 Task: Look for space in Samara, Russia from 6th September, 2023 to 10th September, 2023 for 1 adult in price range Rs.10000 to Rs.15000. Place can be private room with 1  bedroom having 1 bed and 1 bathroom. Property type can be house, flat, guest house, hotel. Booking option can be shelf check-in. Required host language is English.
Action: Mouse moved to (455, 101)
Screenshot: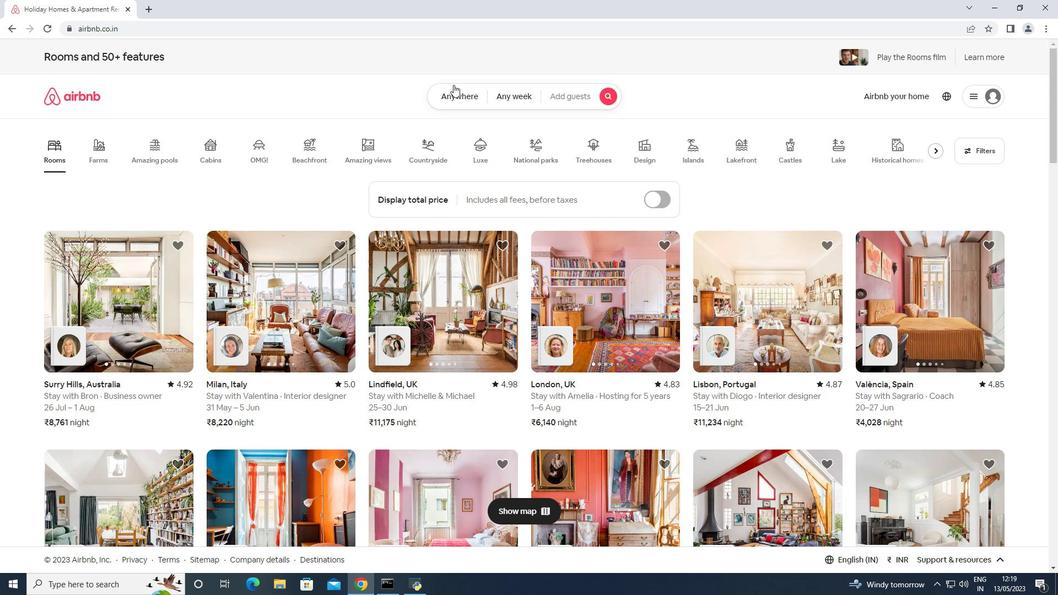 
Action: Mouse pressed left at (455, 101)
Screenshot: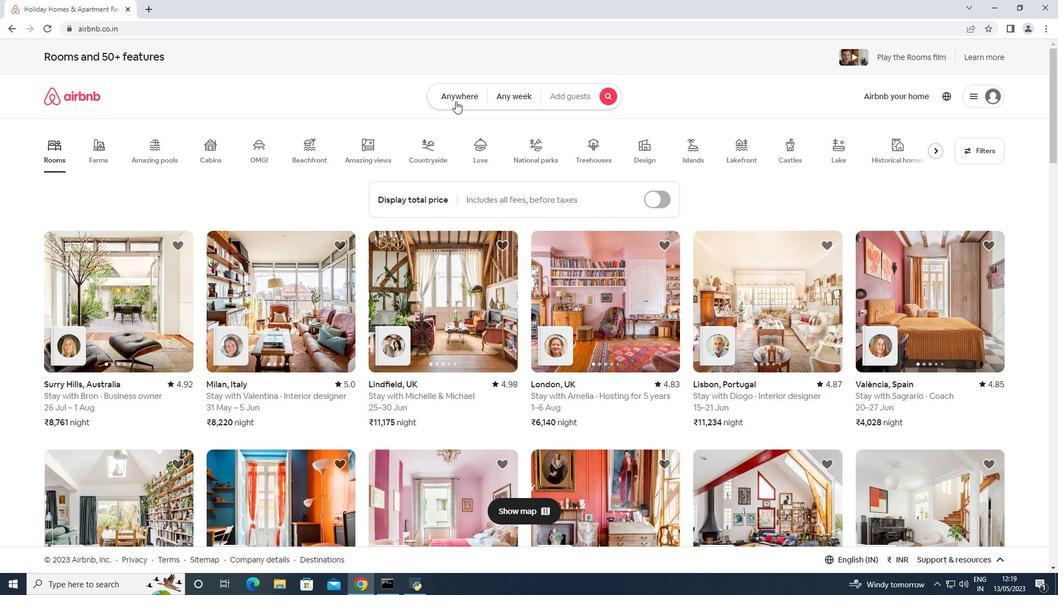 
Action: Mouse moved to (418, 144)
Screenshot: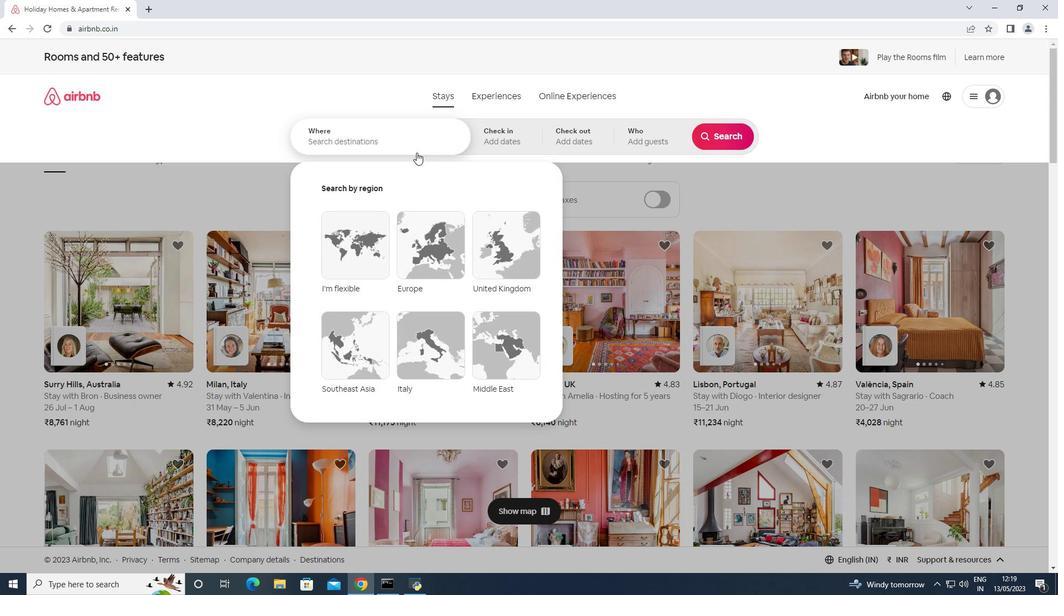 
Action: Mouse pressed left at (418, 144)
Screenshot: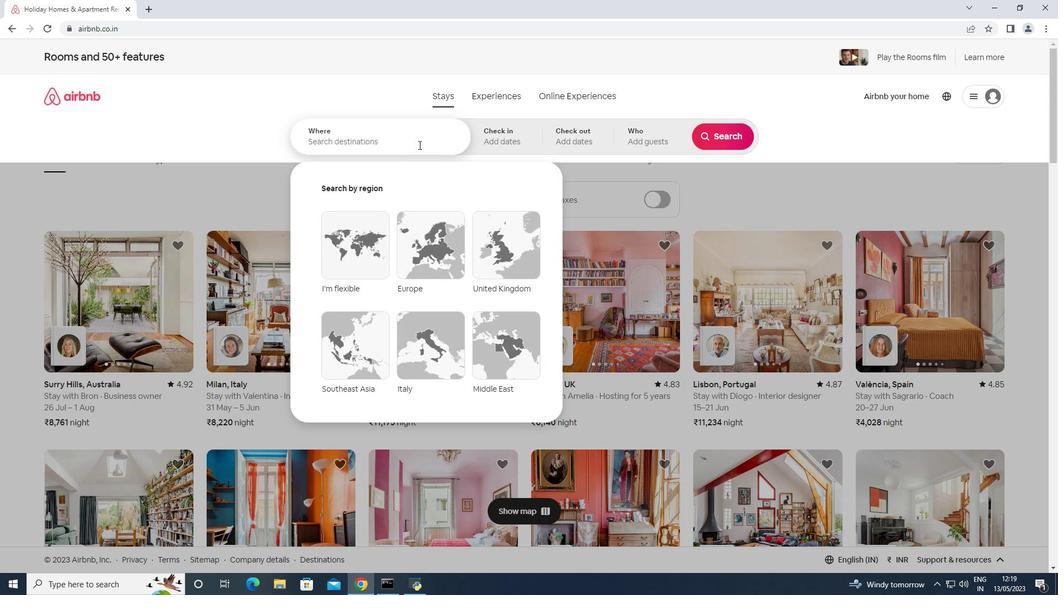 
Action: Key pressed <Key.shift>Samara<Key.shift><Key.space><Key.backspace>,<Key.space><Key.shift>Russia<Key.enter>
Screenshot: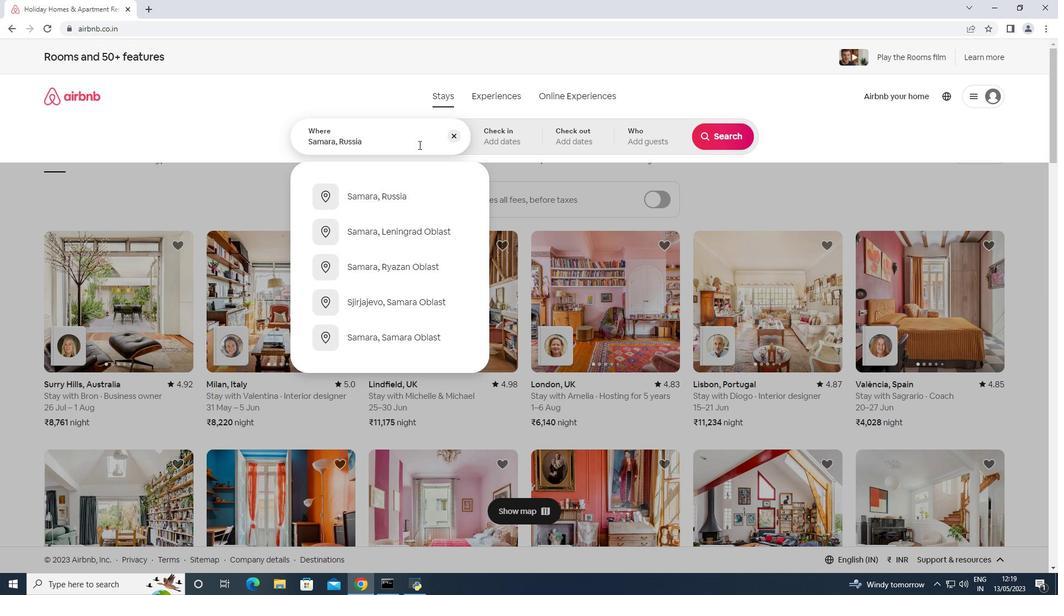 
Action: Mouse moved to (723, 231)
Screenshot: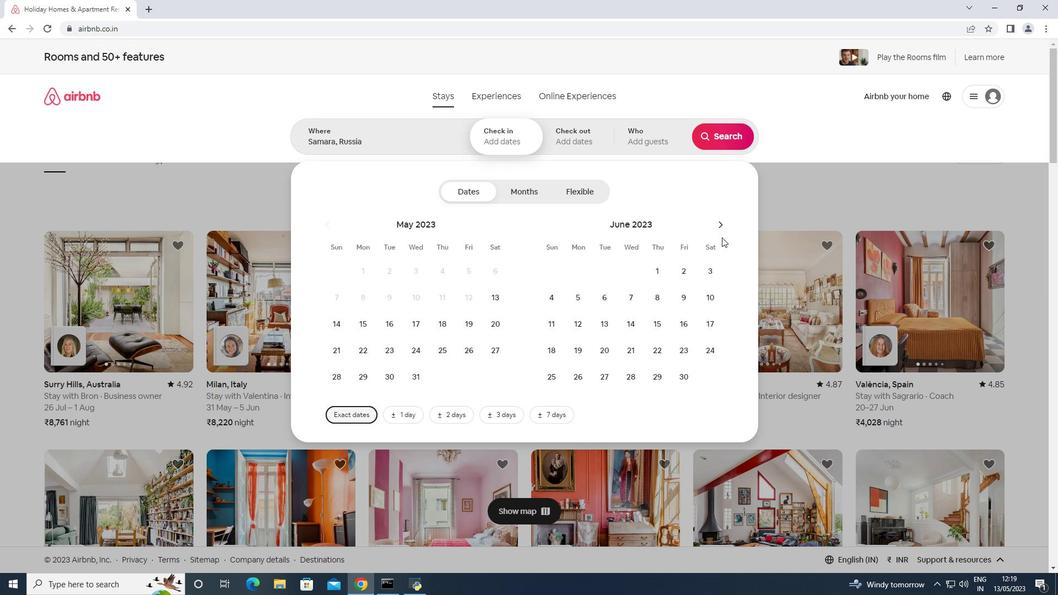 
Action: Mouse pressed left at (723, 231)
Screenshot: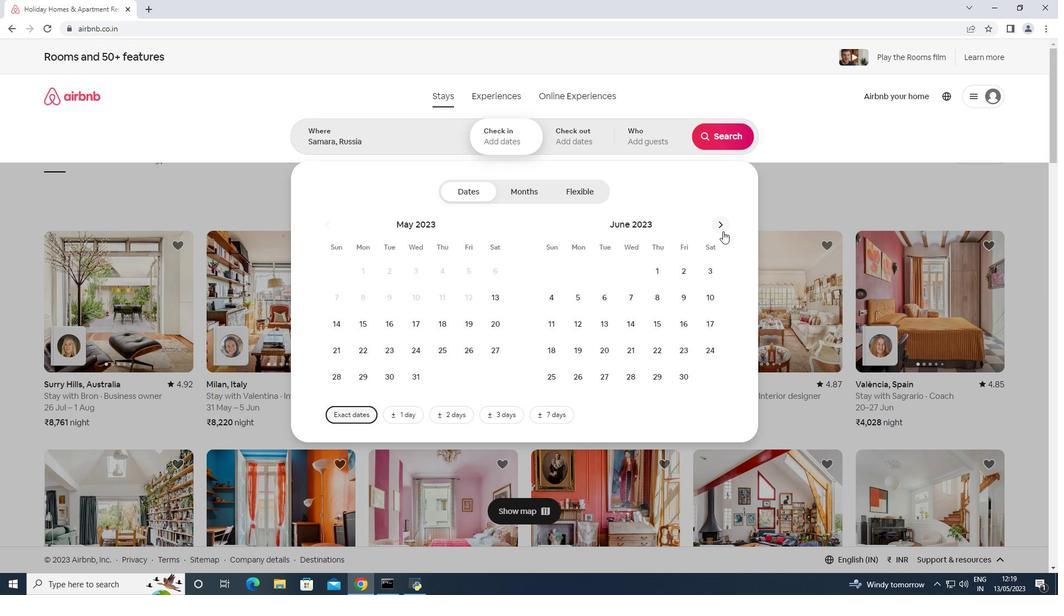 
Action: Mouse pressed left at (723, 231)
Screenshot: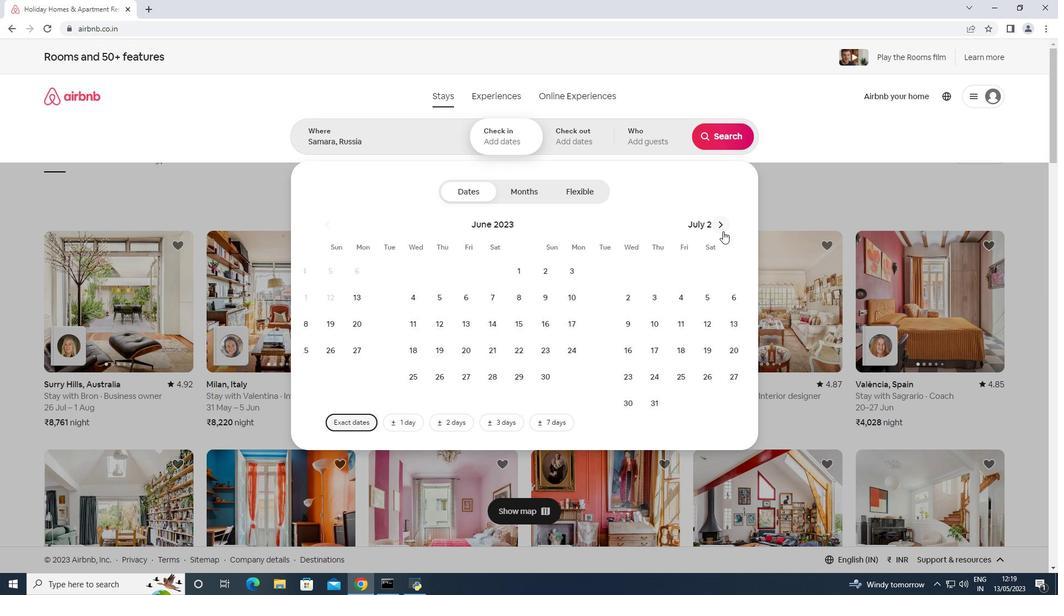 
Action: Mouse pressed left at (723, 231)
Screenshot: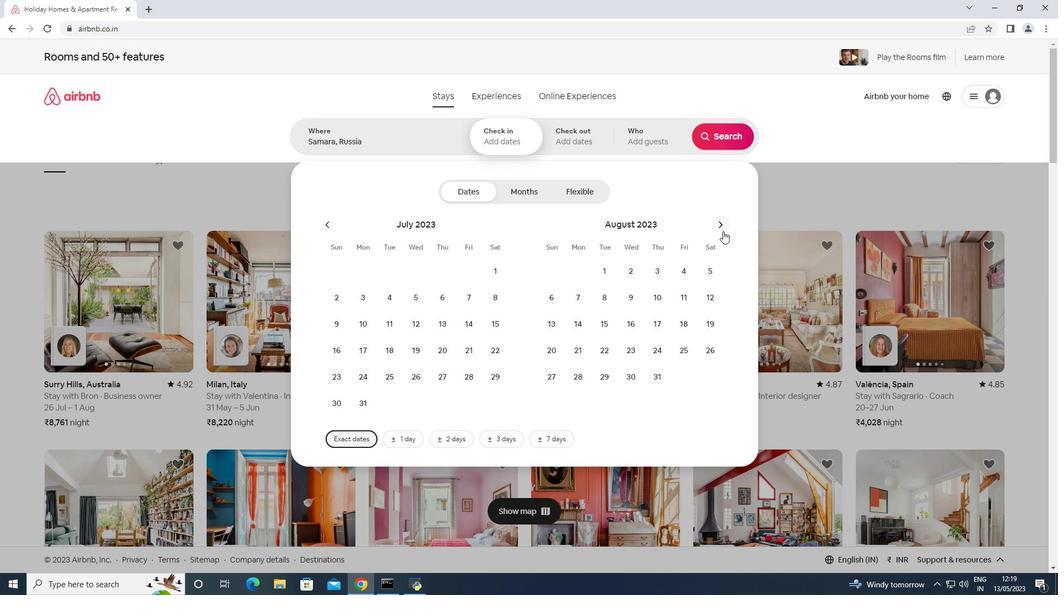 
Action: Mouse moved to (630, 299)
Screenshot: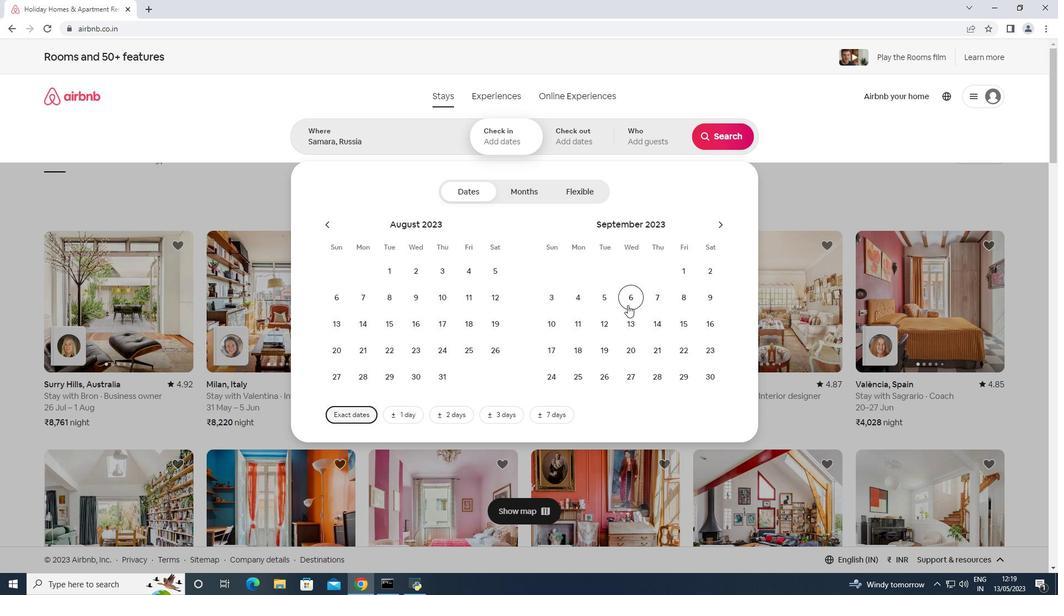 
Action: Mouse pressed left at (630, 299)
Screenshot: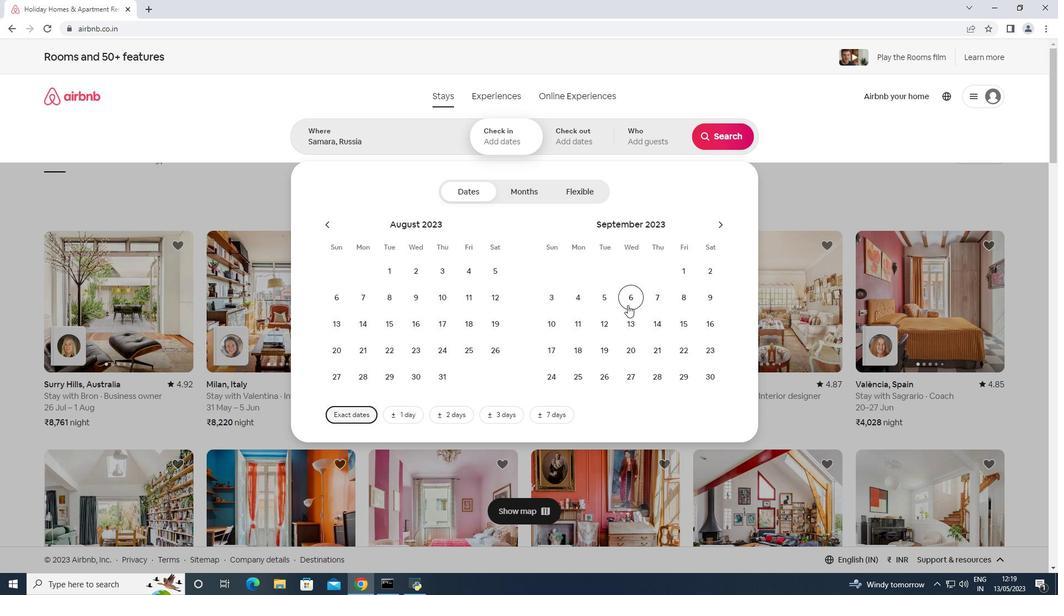 
Action: Mouse moved to (542, 323)
Screenshot: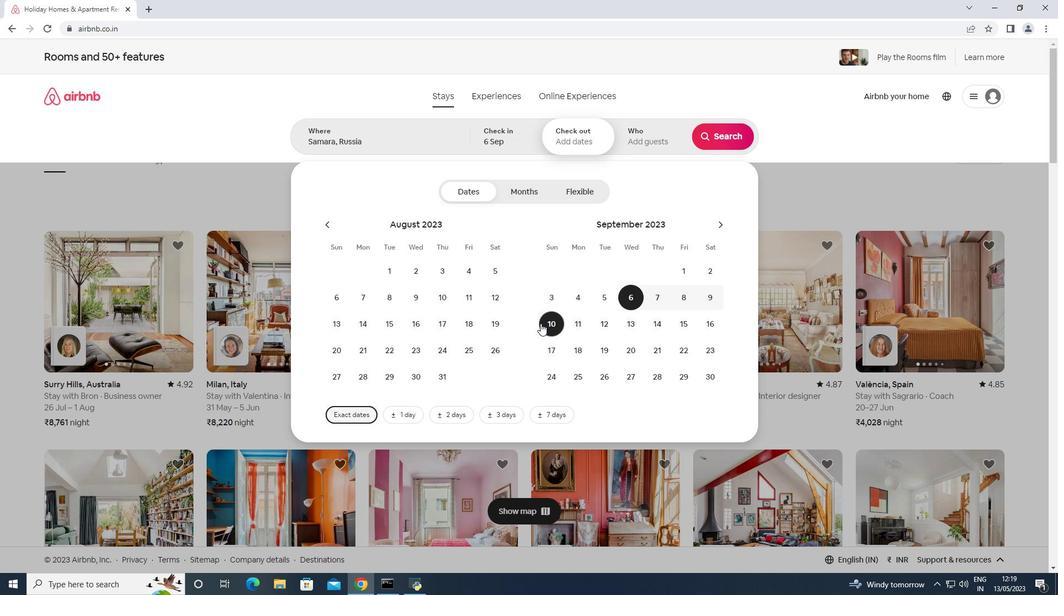 
Action: Mouse pressed left at (542, 323)
Screenshot: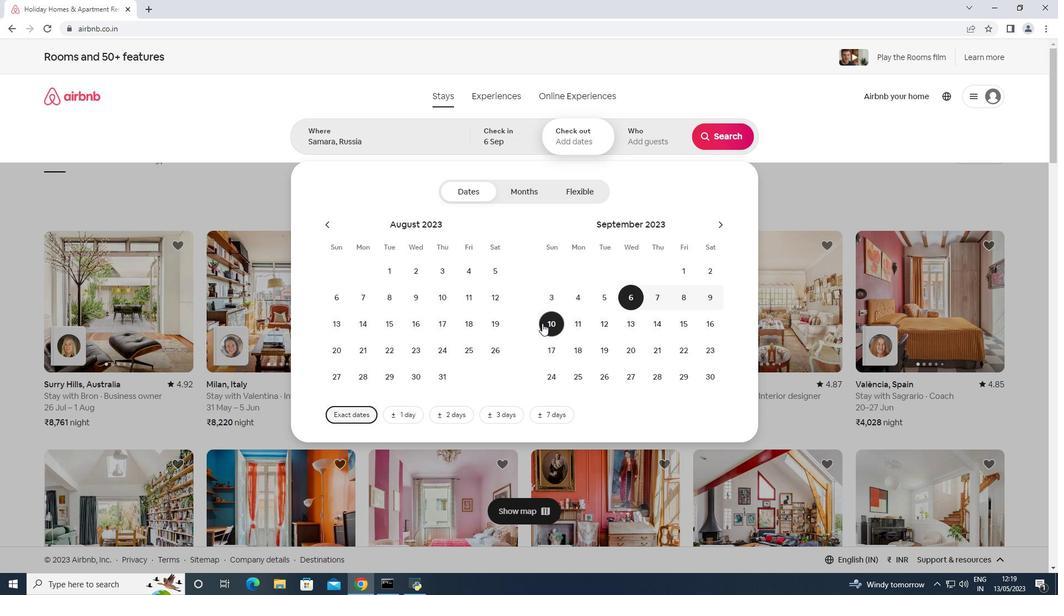 
Action: Mouse moved to (641, 133)
Screenshot: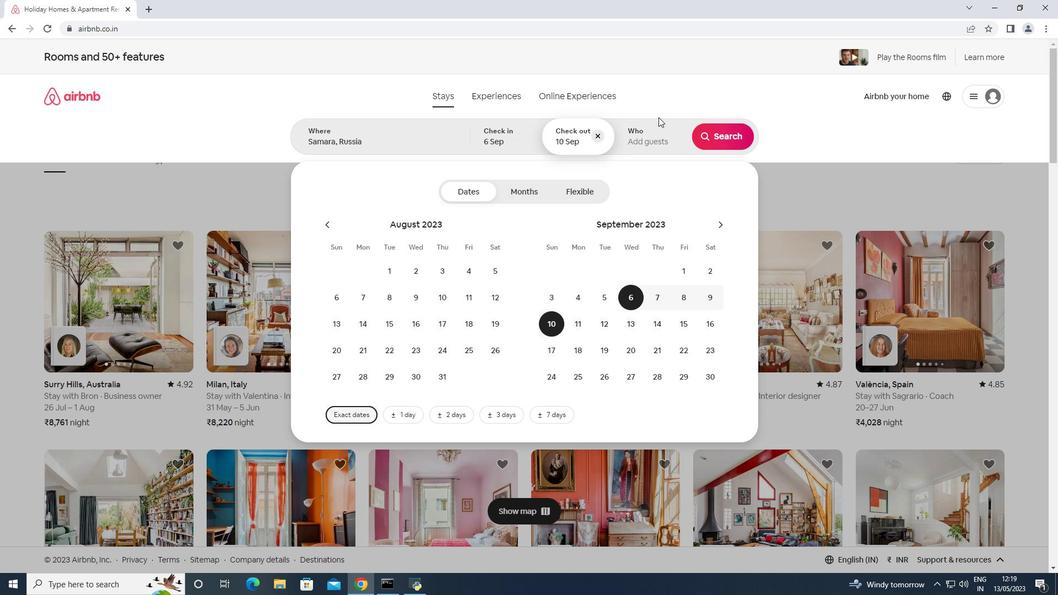 
Action: Mouse pressed left at (641, 133)
Screenshot: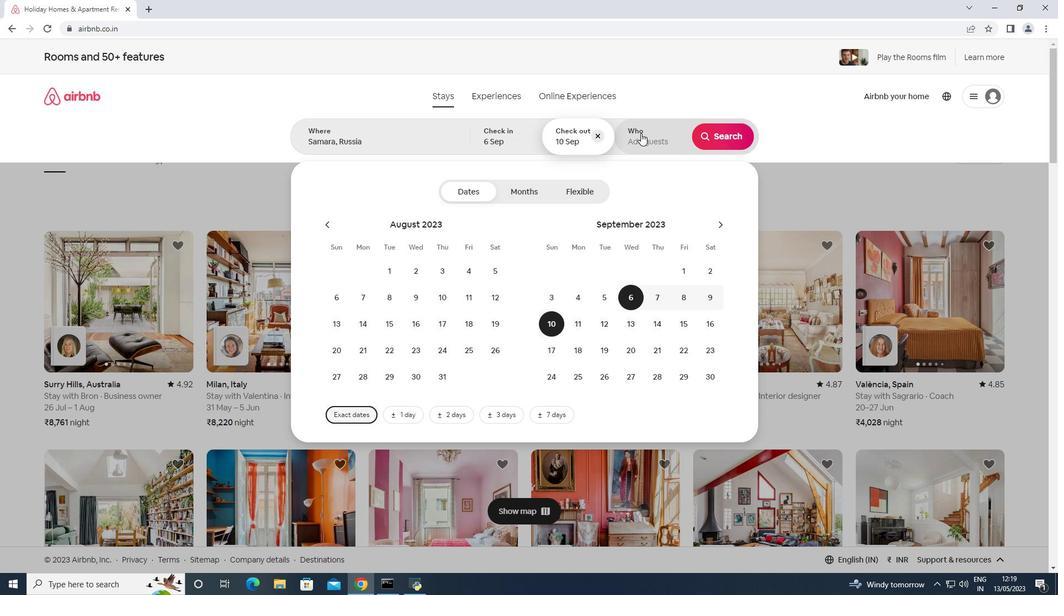 
Action: Mouse moved to (723, 192)
Screenshot: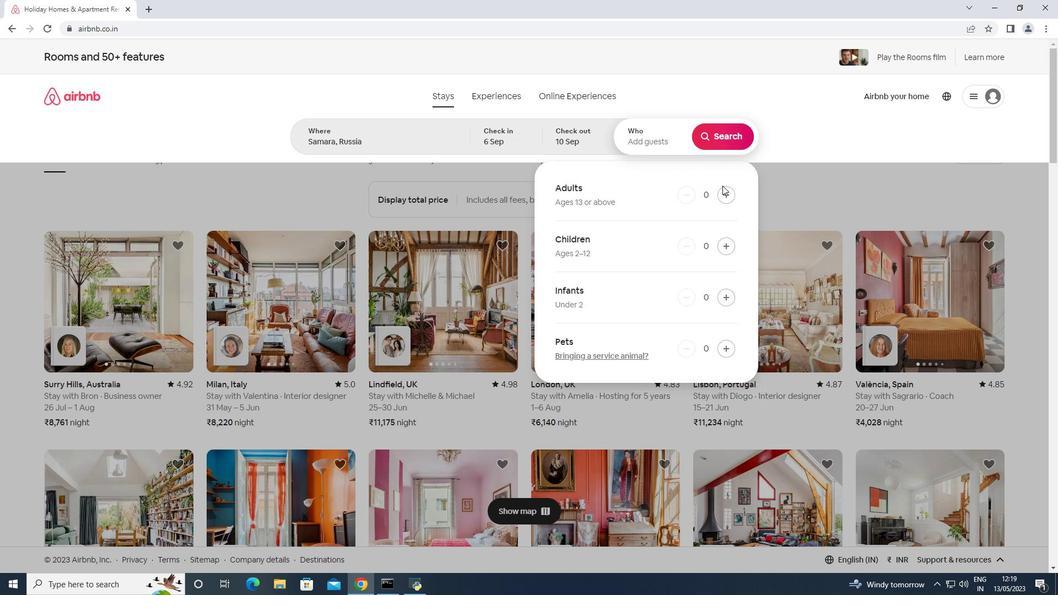 
Action: Mouse pressed left at (723, 192)
Screenshot: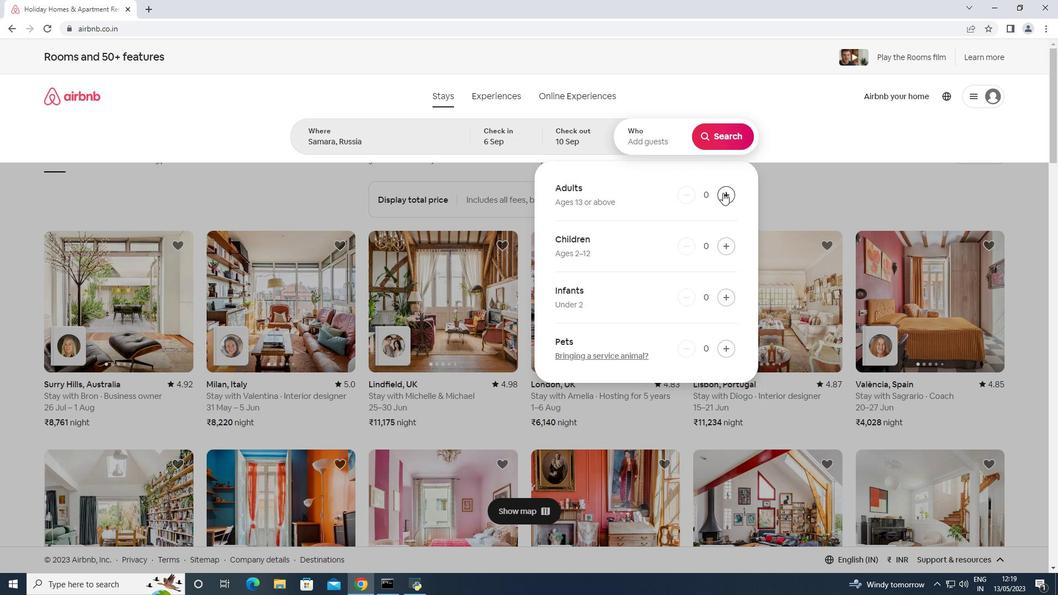 
Action: Mouse moved to (721, 142)
Screenshot: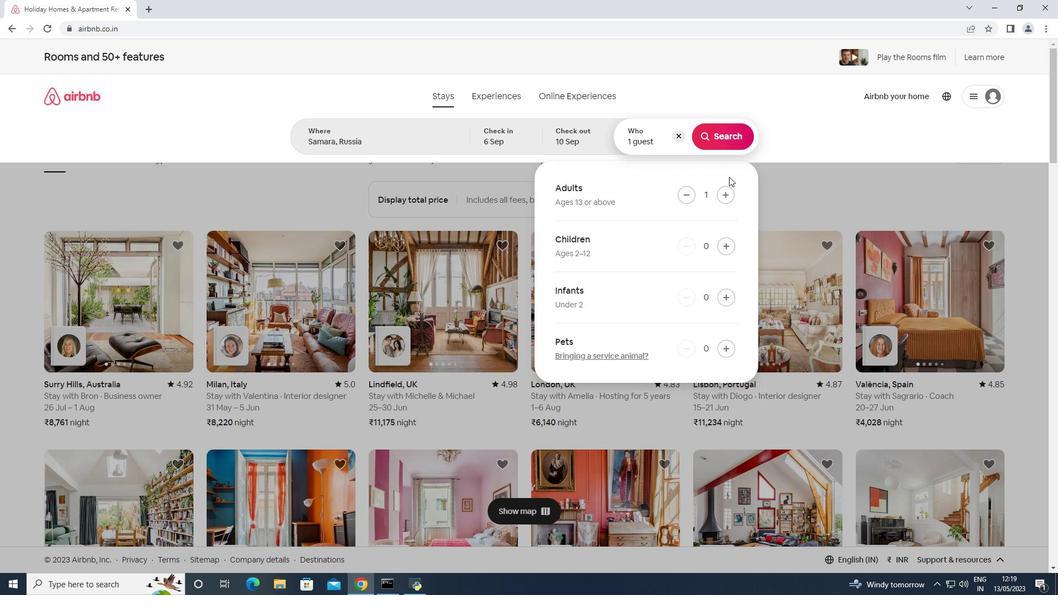 
Action: Mouse pressed left at (721, 142)
Screenshot: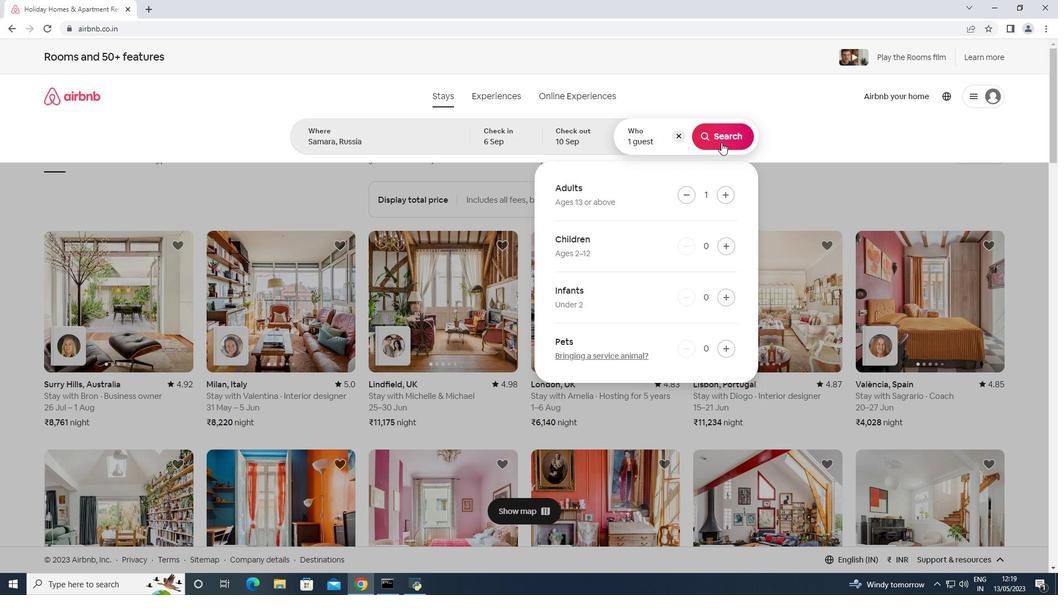 
Action: Mouse moved to (1018, 104)
Screenshot: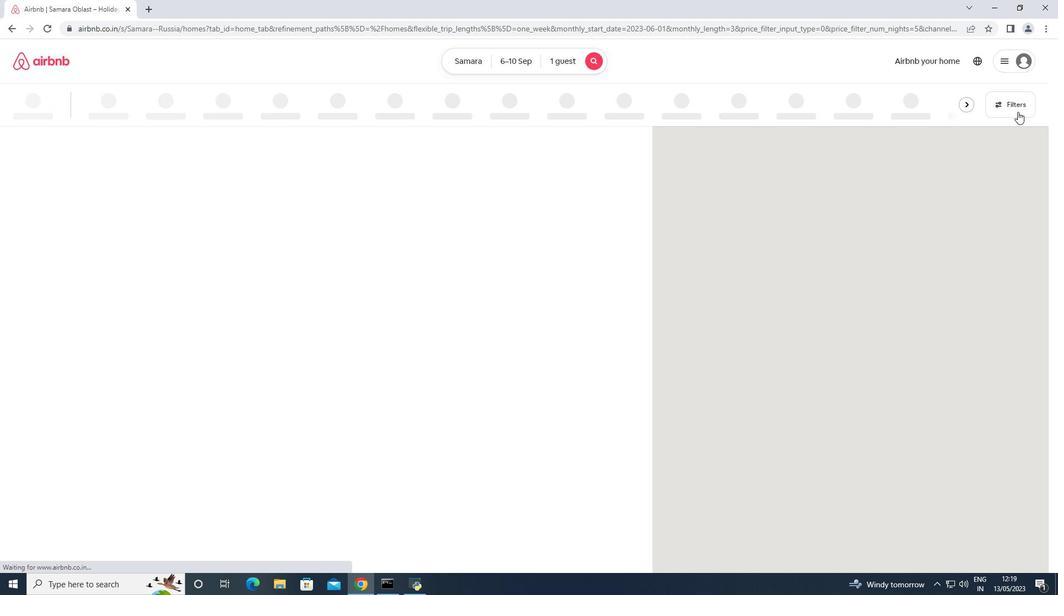 
Action: Mouse pressed left at (1018, 104)
Screenshot: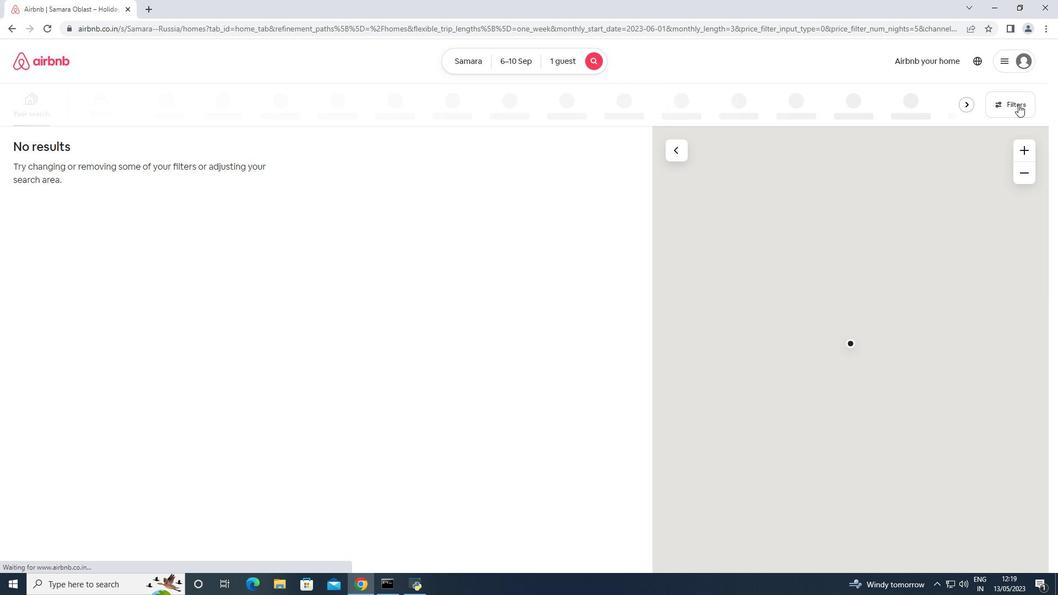 
Action: Mouse moved to (465, 379)
Screenshot: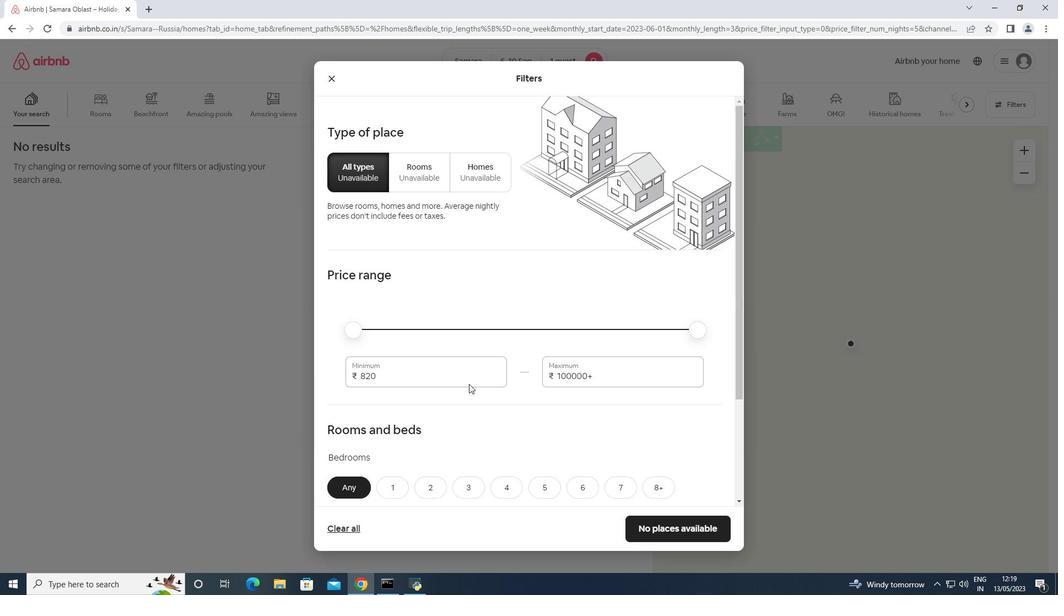 
Action: Mouse pressed left at (465, 379)
Screenshot: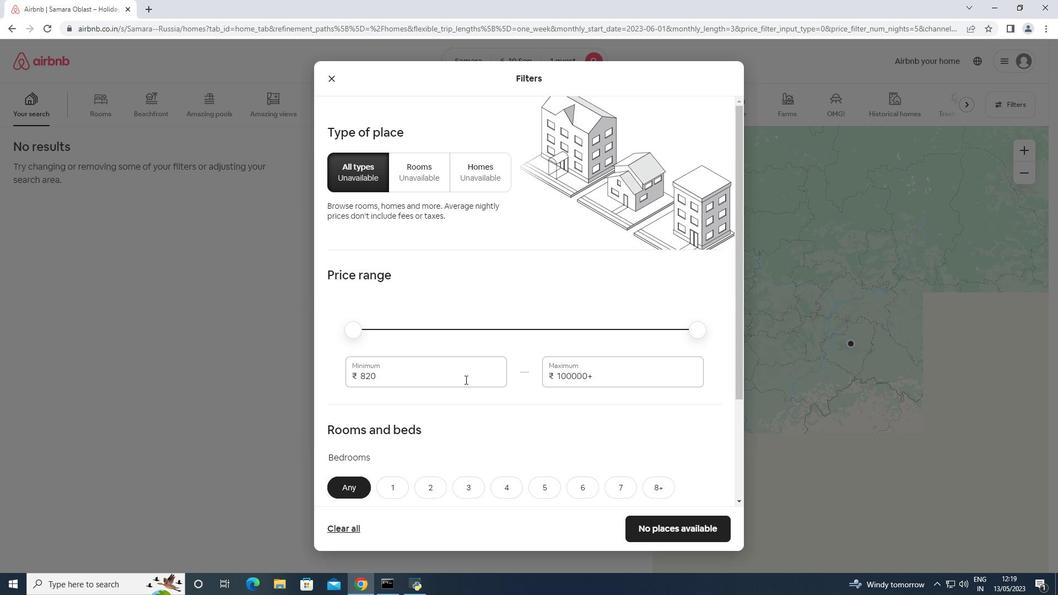 
Action: Mouse pressed left at (465, 379)
Screenshot: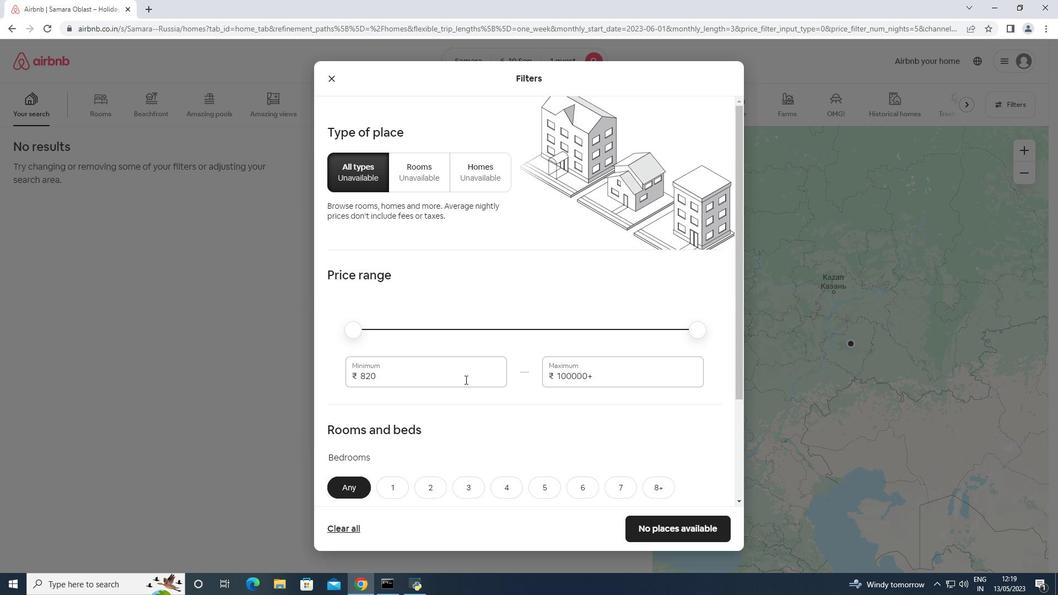 
Action: Key pressed 10000<Key.tab>15000
Screenshot: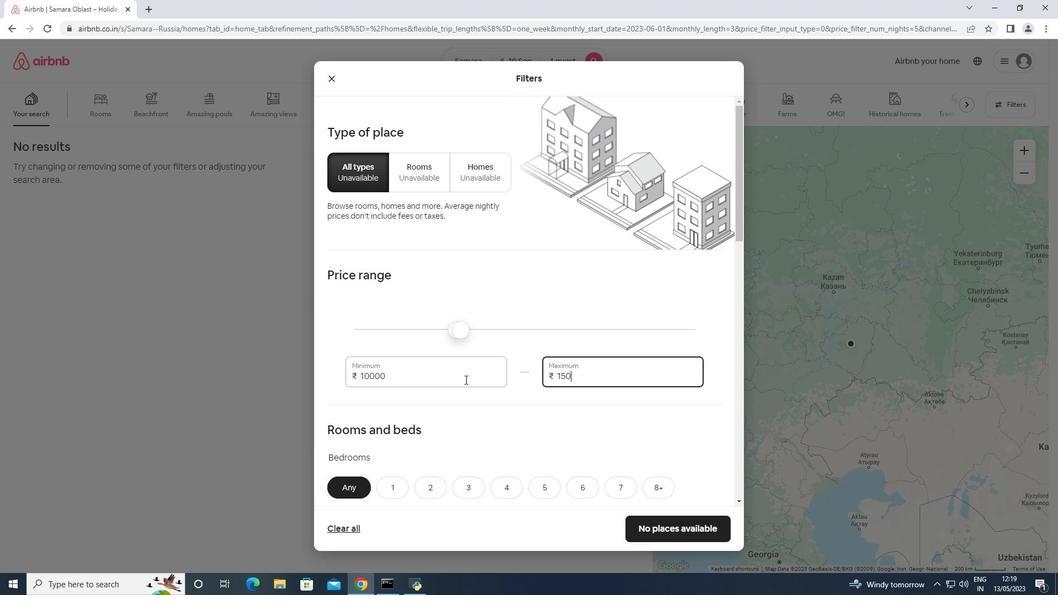 
Action: Mouse moved to (464, 379)
Screenshot: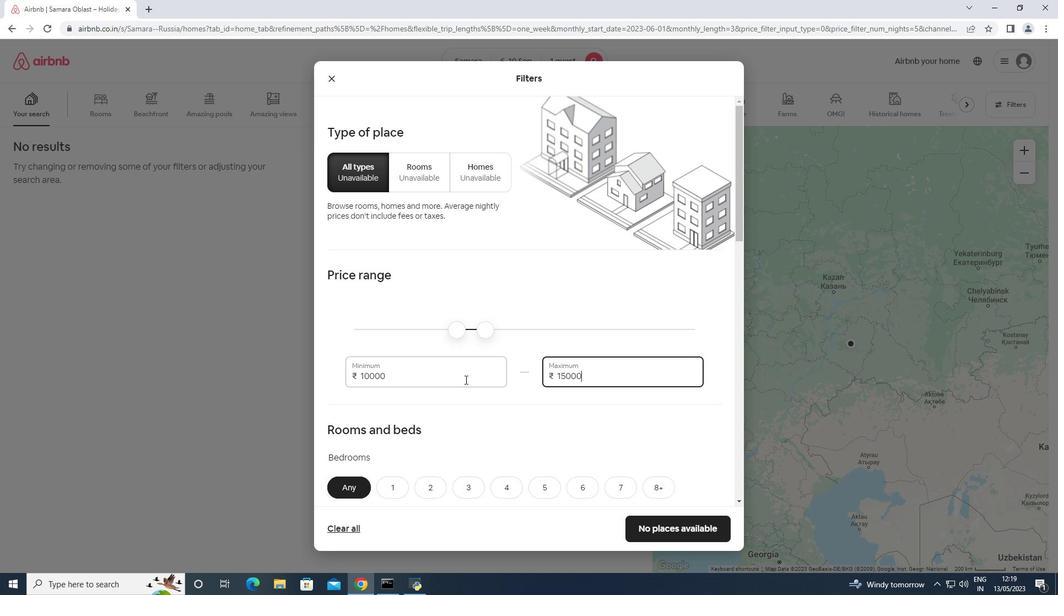 
Action: Mouse scrolled (464, 378) with delta (0, 0)
Screenshot: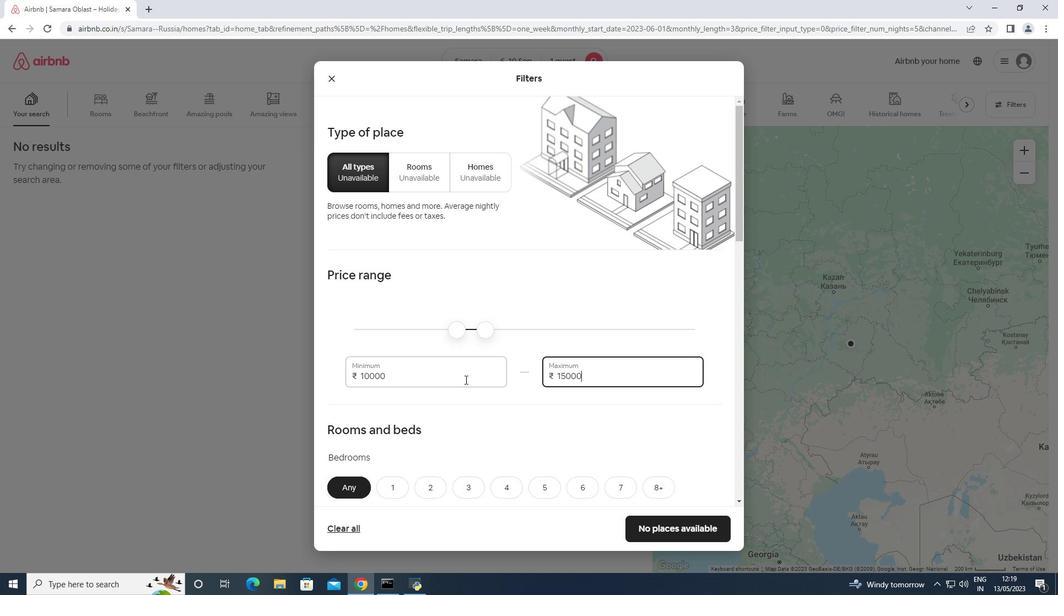 
Action: Mouse moved to (464, 379)
Screenshot: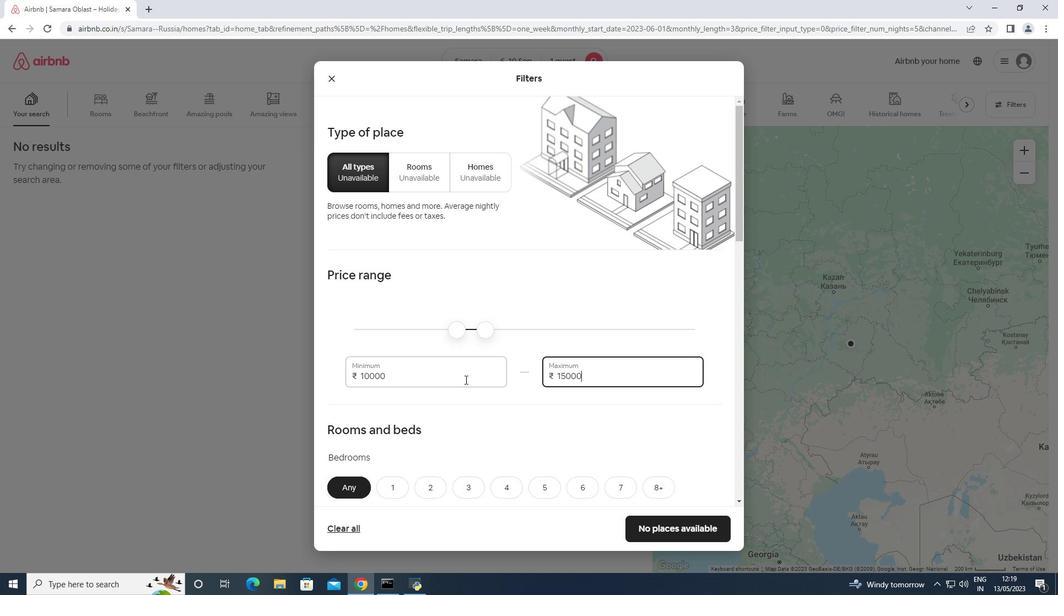 
Action: Mouse scrolled (464, 378) with delta (0, 0)
Screenshot: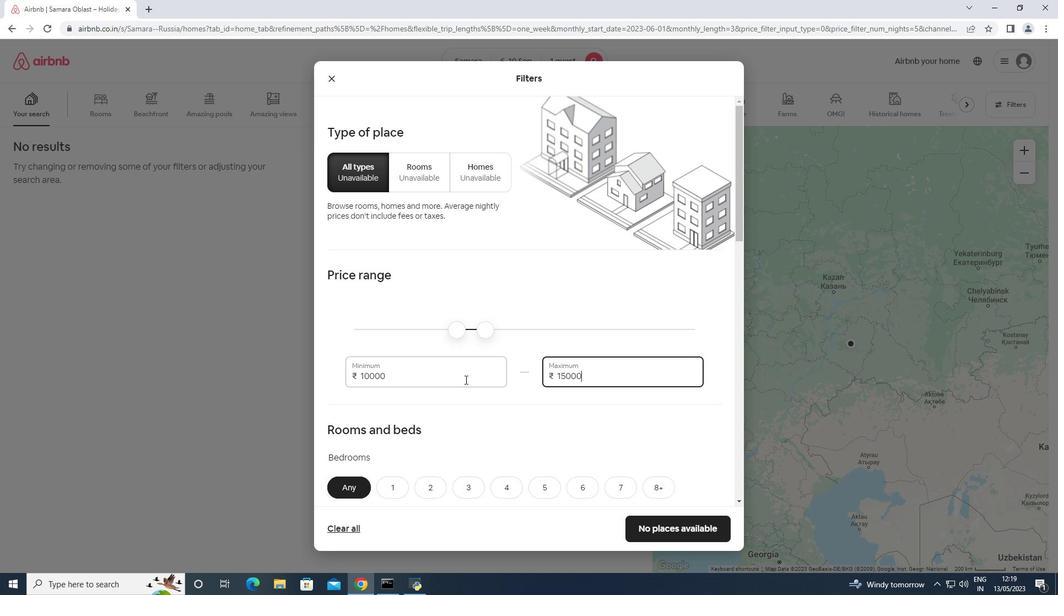 
Action: Mouse moved to (464, 379)
Screenshot: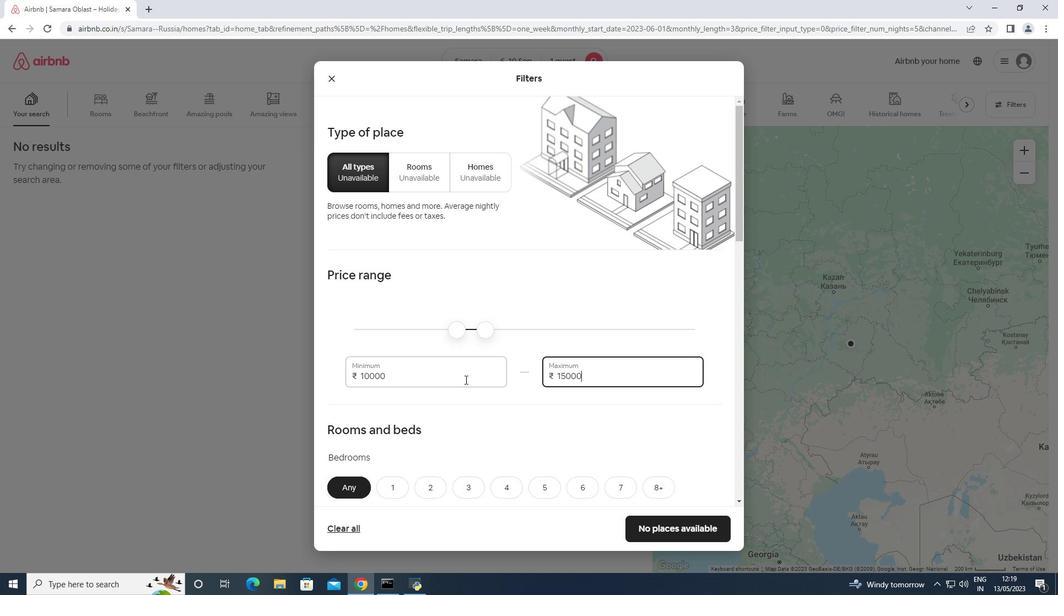 
Action: Mouse scrolled (464, 379) with delta (0, 0)
Screenshot: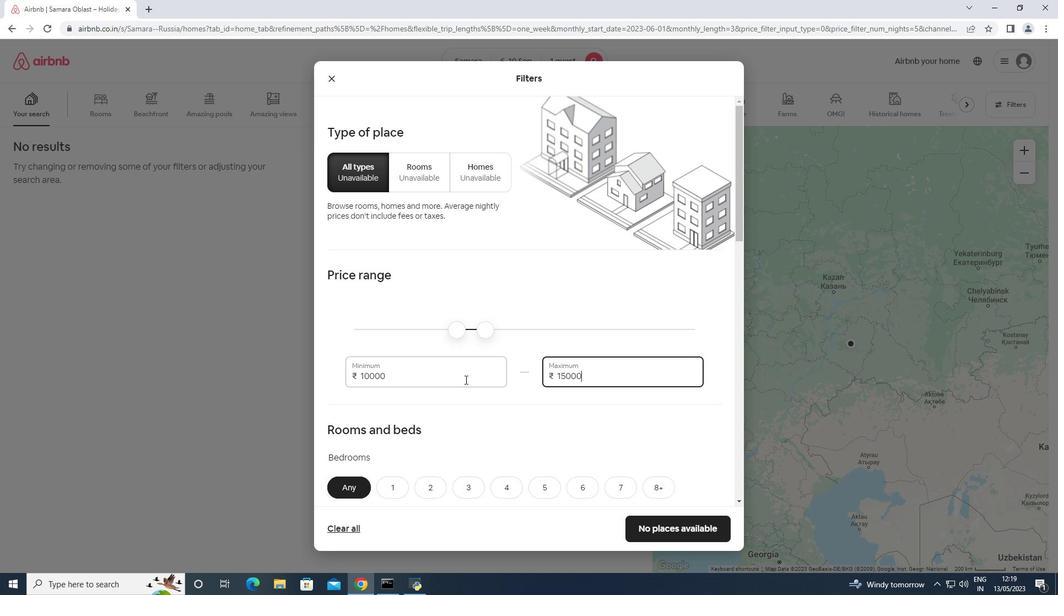 
Action: Mouse scrolled (464, 379) with delta (0, 0)
Screenshot: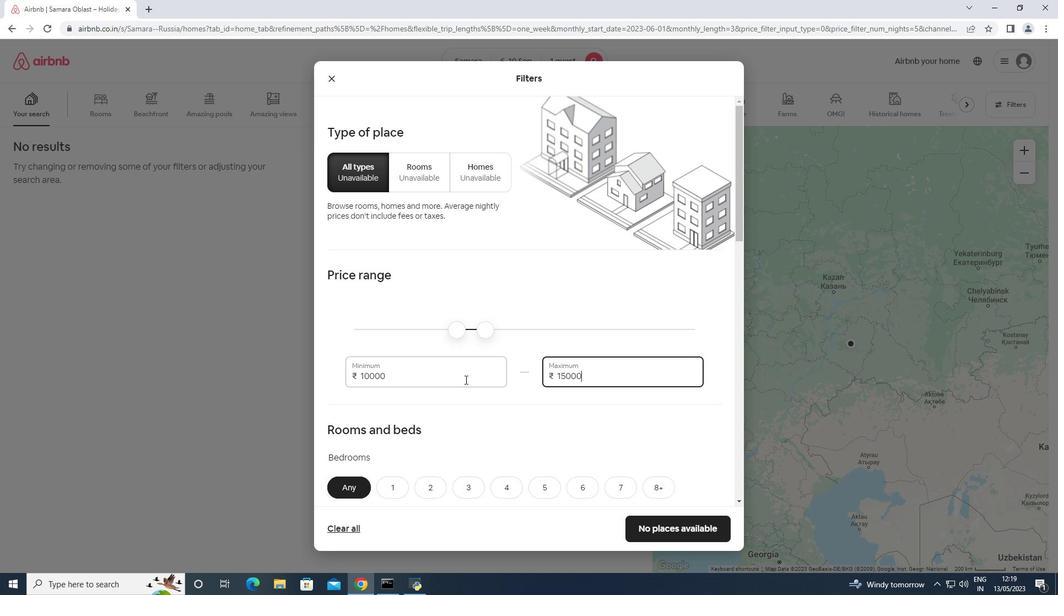 
Action: Mouse scrolled (464, 379) with delta (0, 0)
Screenshot: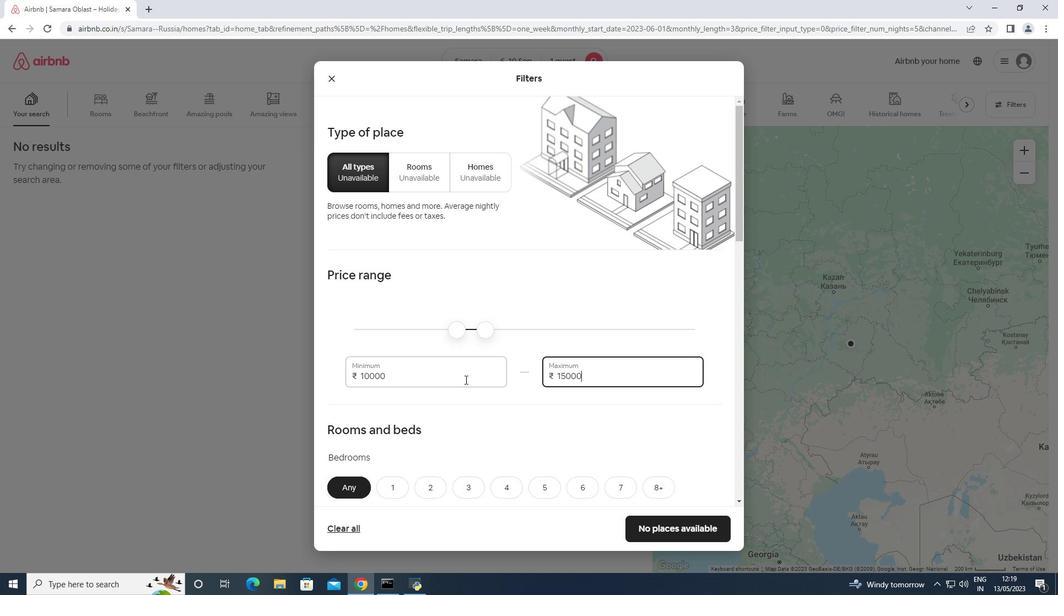 
Action: Mouse scrolled (464, 379) with delta (0, 0)
Screenshot: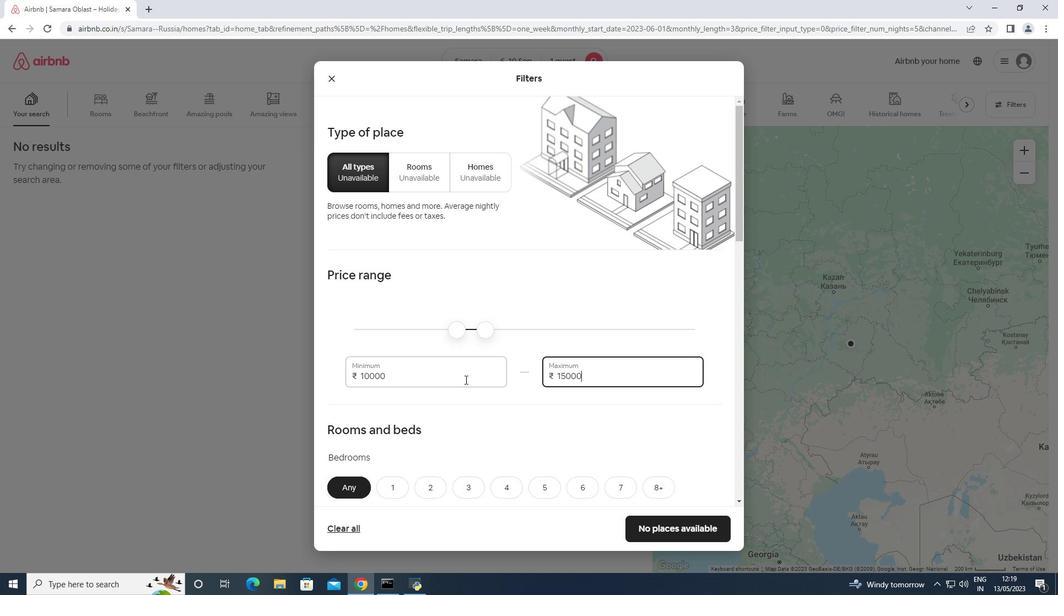 
Action: Mouse moved to (392, 162)
Screenshot: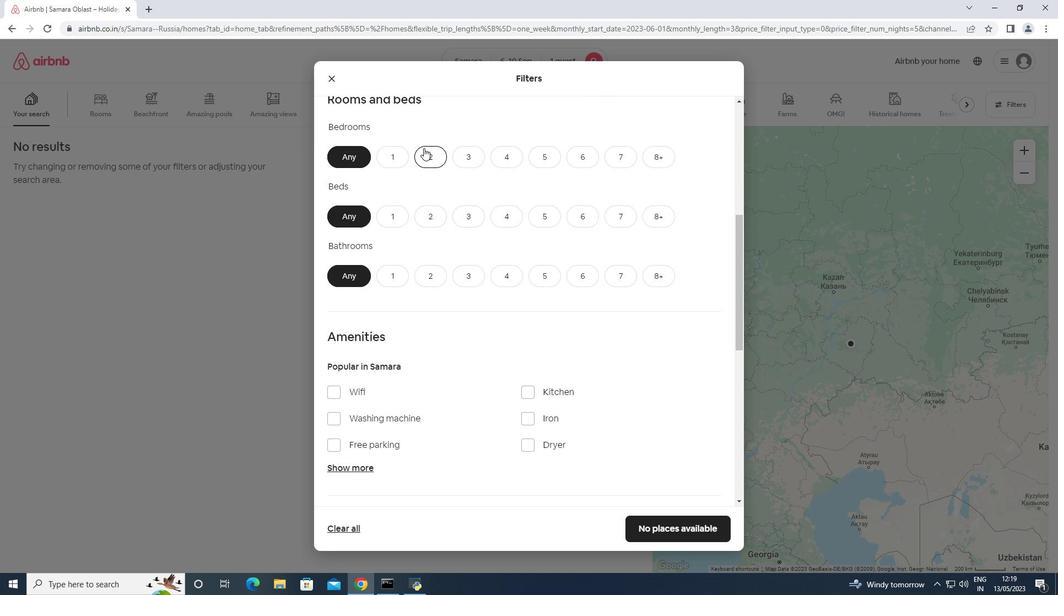 
Action: Mouse pressed left at (392, 162)
Screenshot: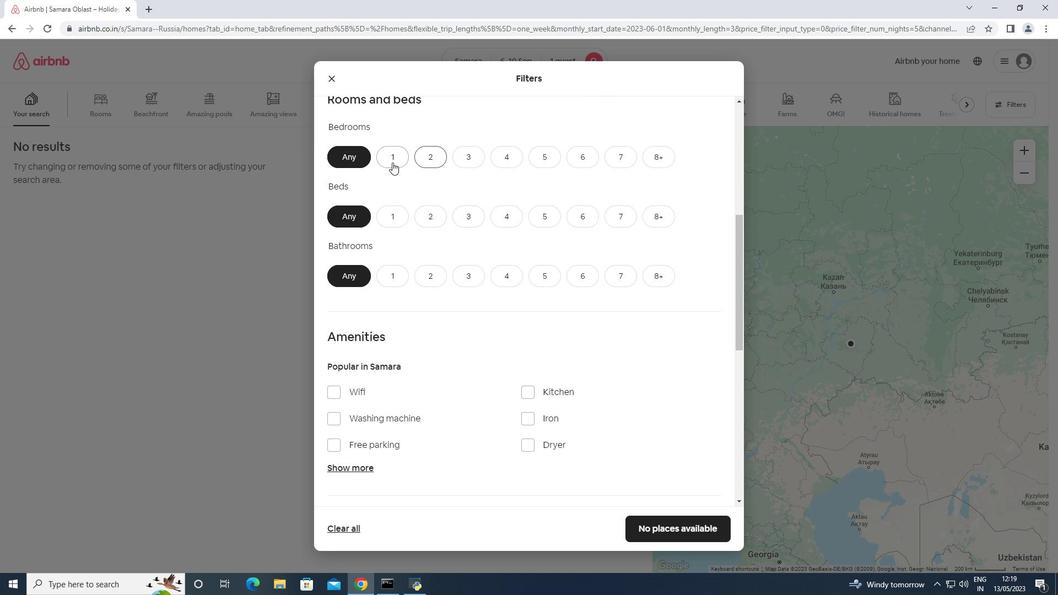 
Action: Mouse moved to (396, 212)
Screenshot: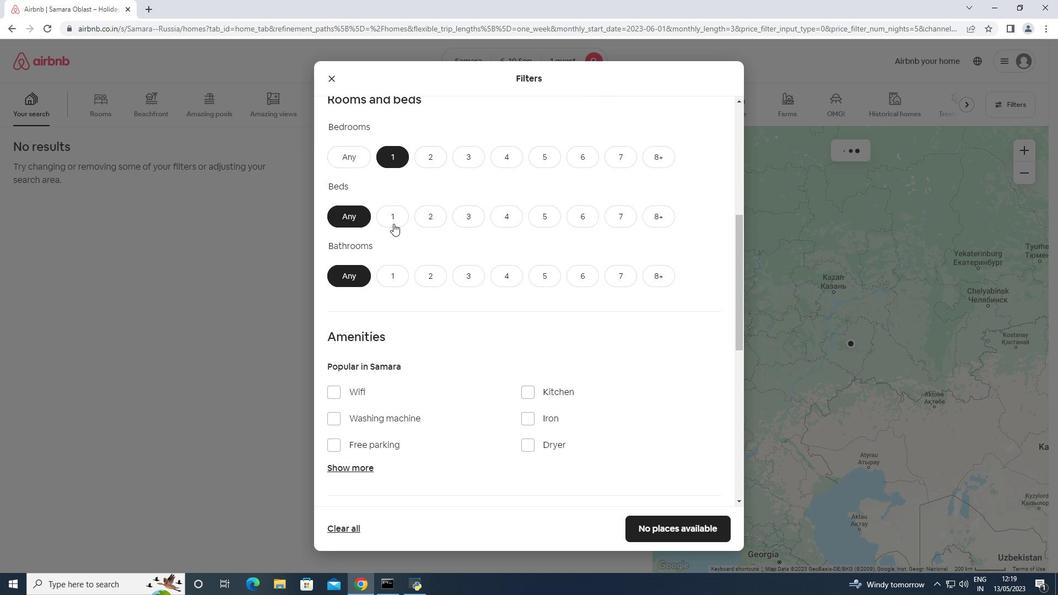 
Action: Mouse pressed left at (396, 212)
Screenshot: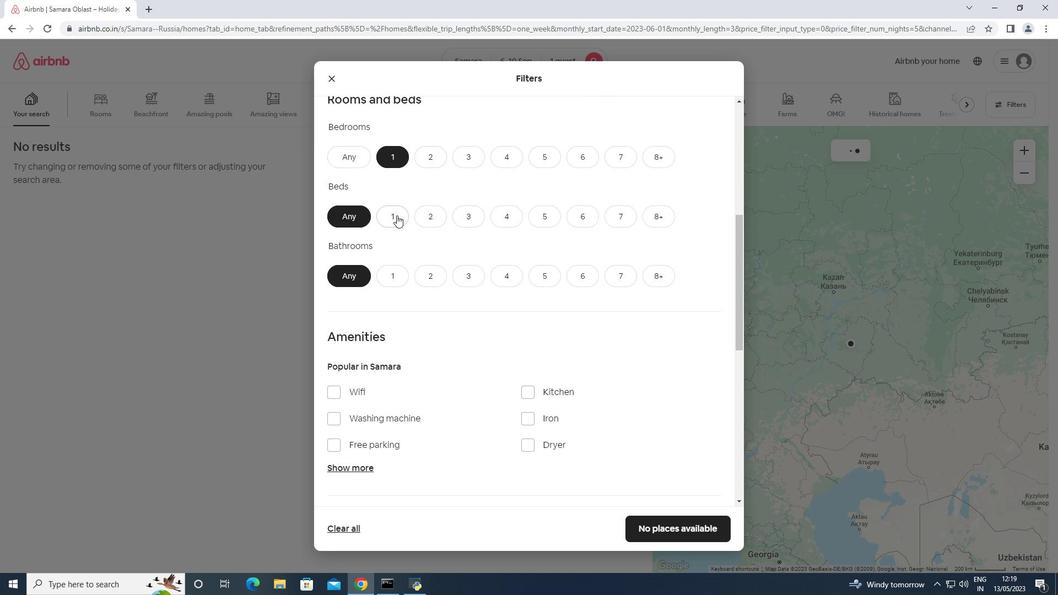 
Action: Mouse moved to (395, 277)
Screenshot: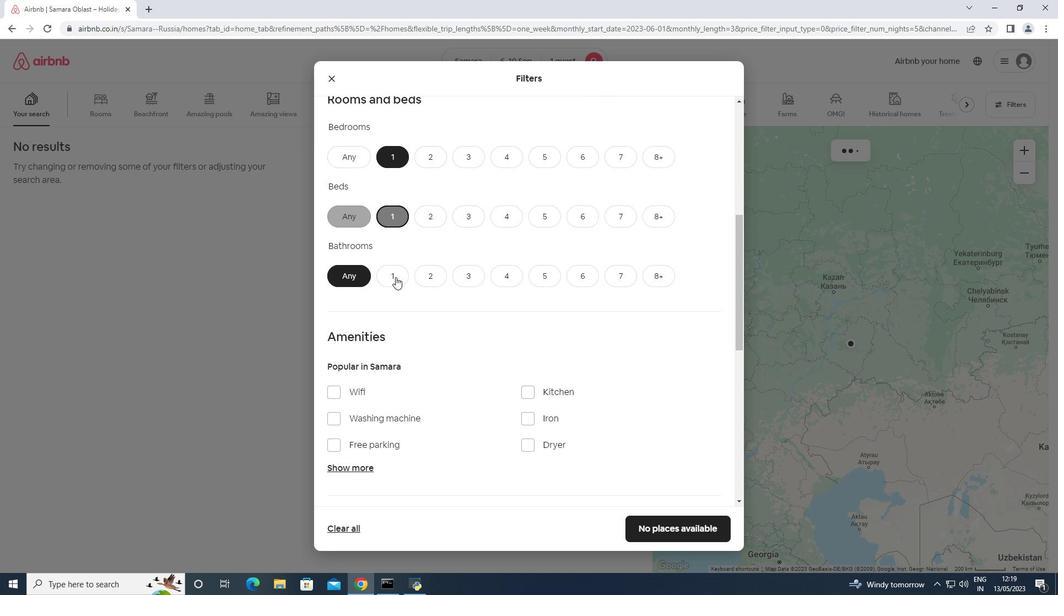 
Action: Mouse pressed left at (395, 277)
Screenshot: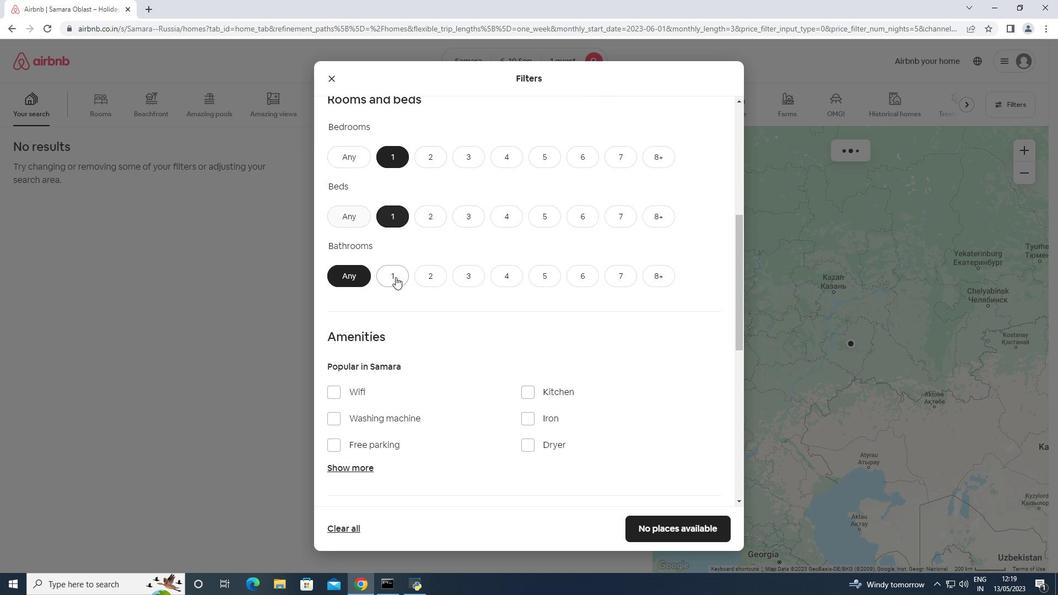 
Action: Mouse moved to (396, 277)
Screenshot: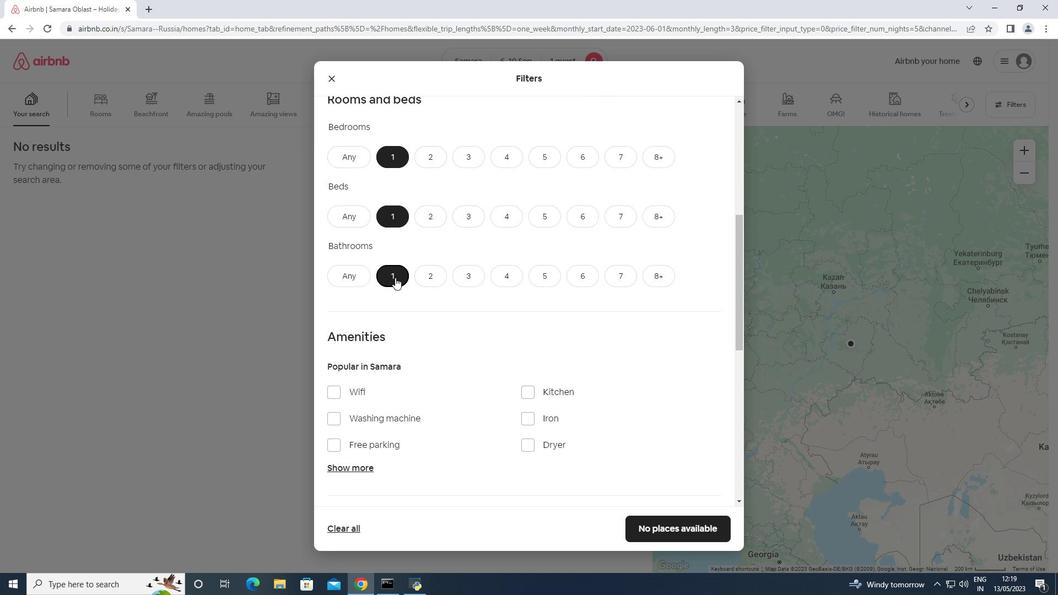 
Action: Mouse scrolled (396, 276) with delta (0, 0)
Screenshot: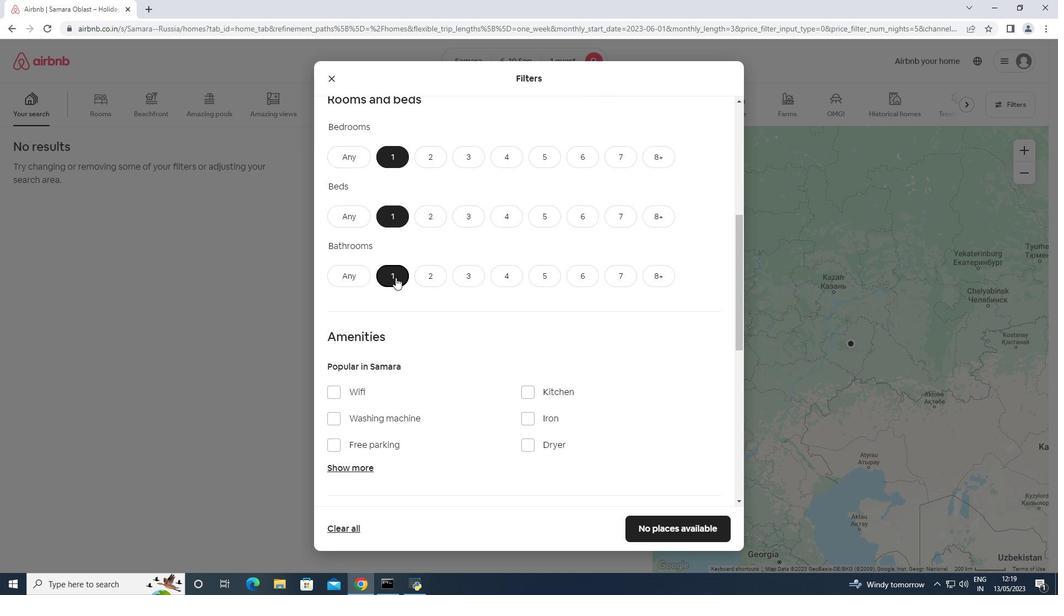 
Action: Mouse scrolled (396, 276) with delta (0, 0)
Screenshot: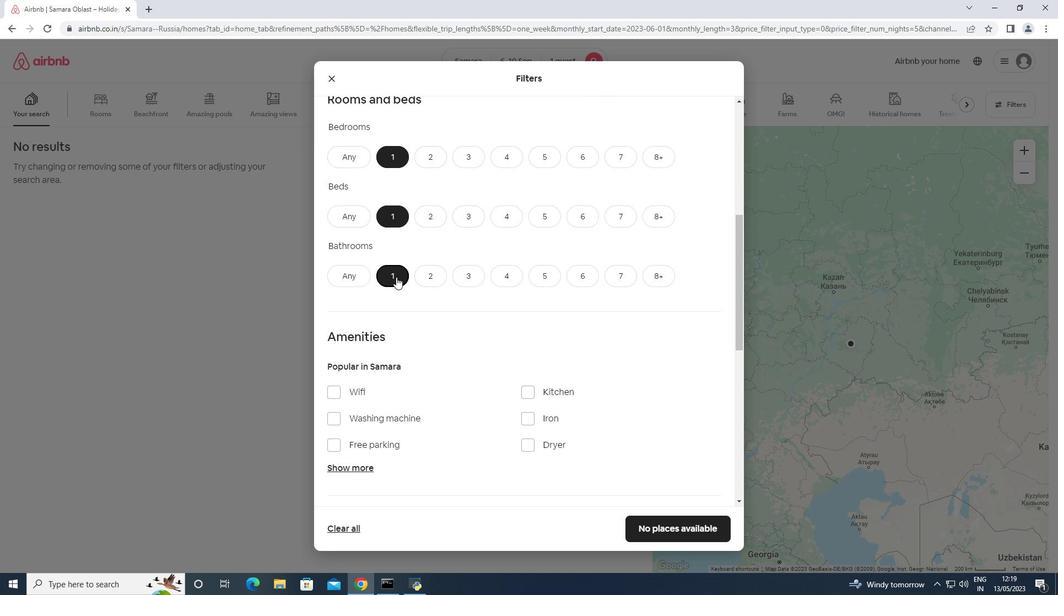 
Action: Mouse scrolled (396, 276) with delta (0, 0)
Screenshot: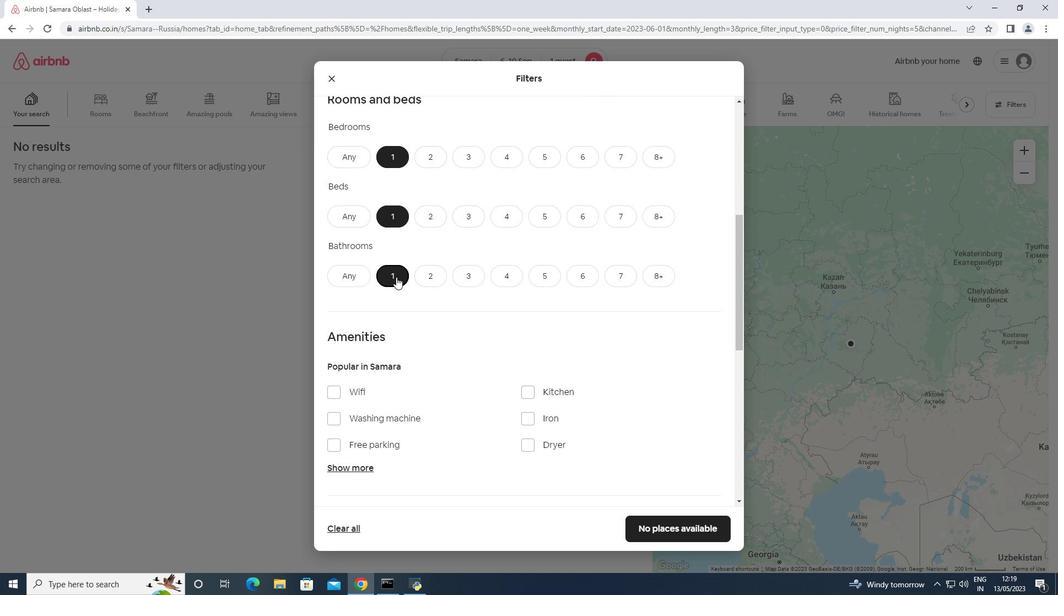 
Action: Mouse scrolled (396, 276) with delta (0, 0)
Screenshot: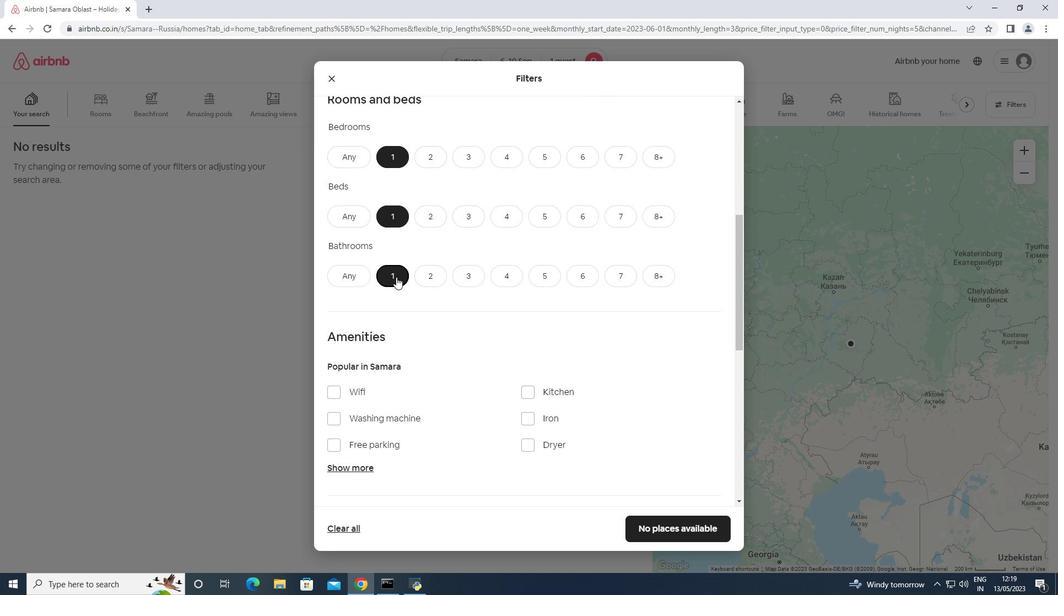 
Action: Mouse moved to (401, 259)
Screenshot: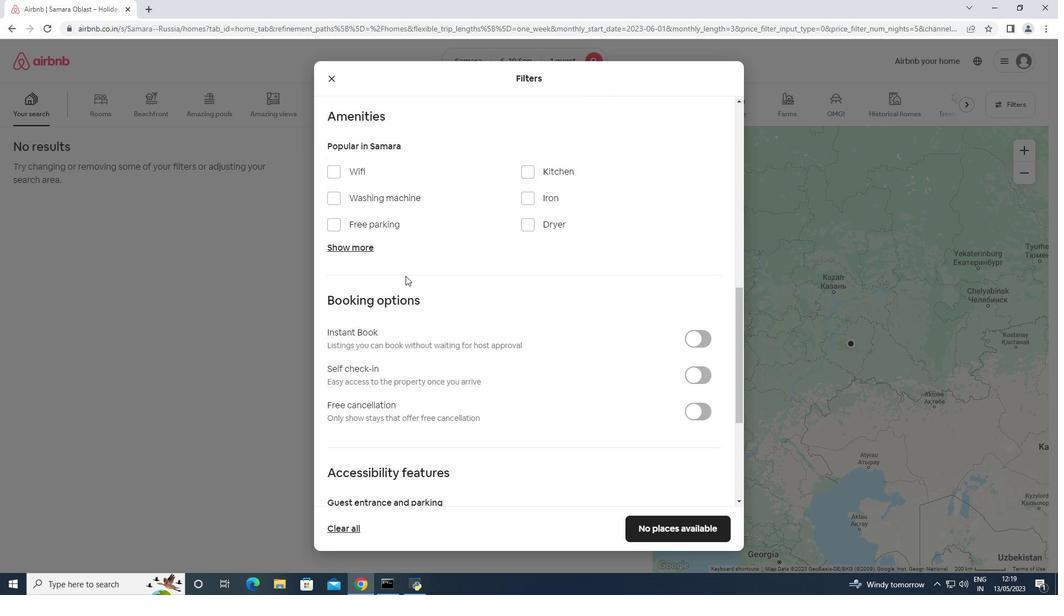 
Action: Mouse scrolled (401, 259) with delta (0, 0)
Screenshot: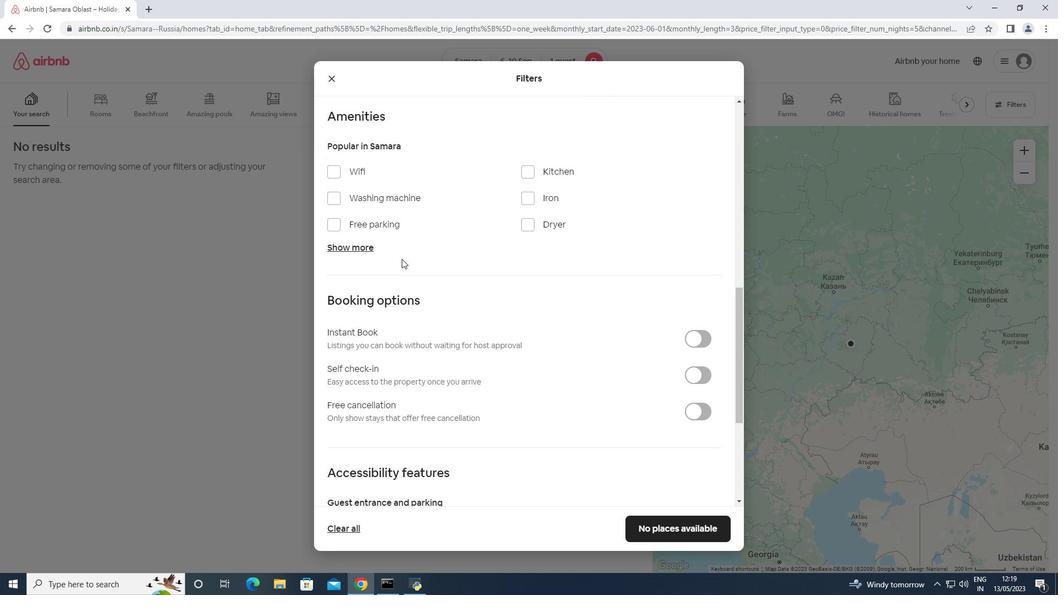 
Action: Mouse scrolled (401, 259) with delta (0, 0)
Screenshot: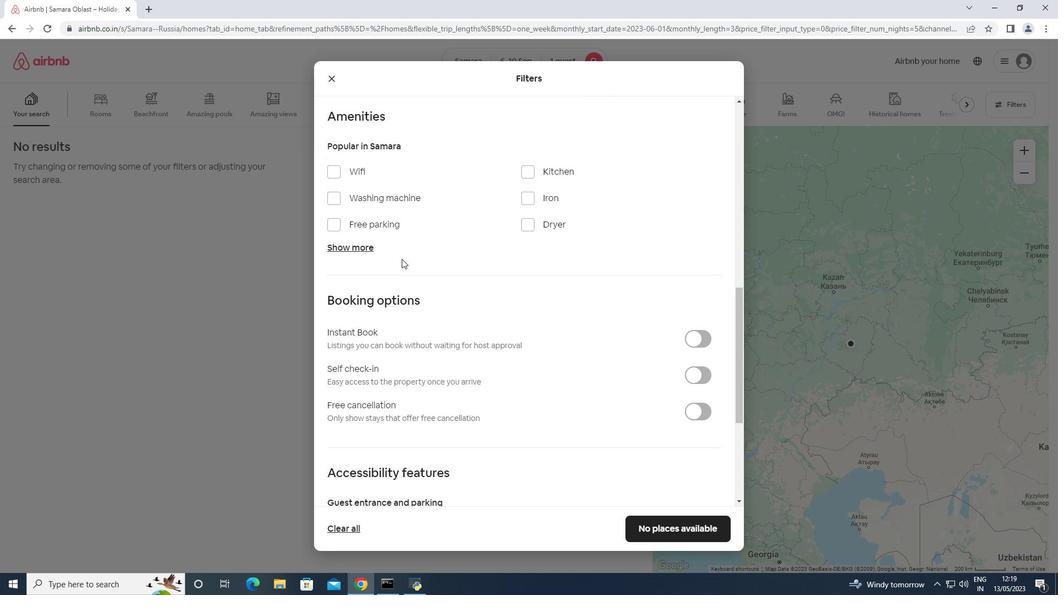 
Action: Mouse moved to (429, 340)
Screenshot: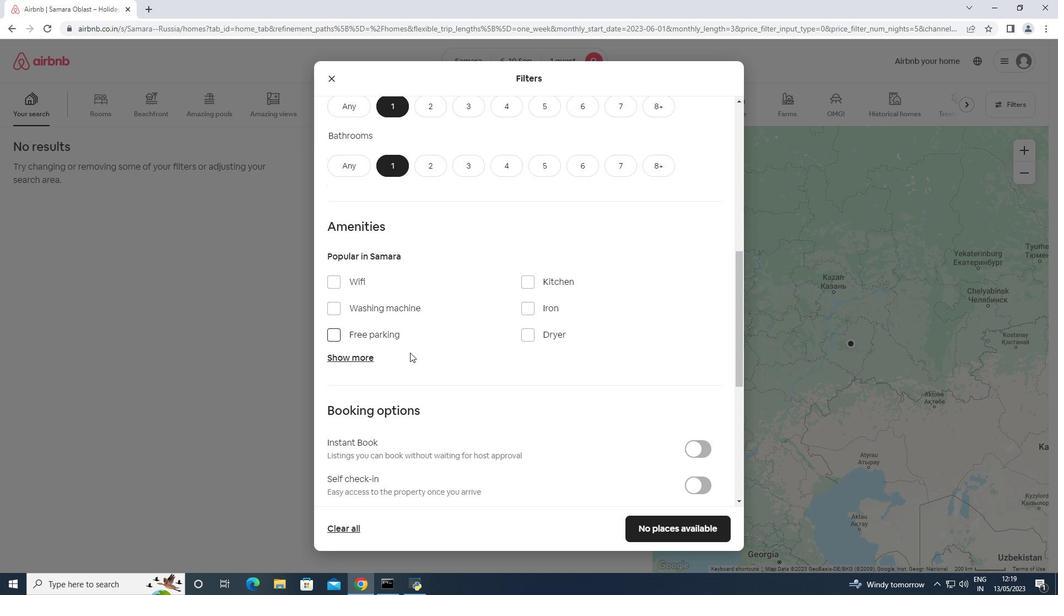 
Action: Mouse scrolled (429, 340) with delta (0, 0)
Screenshot: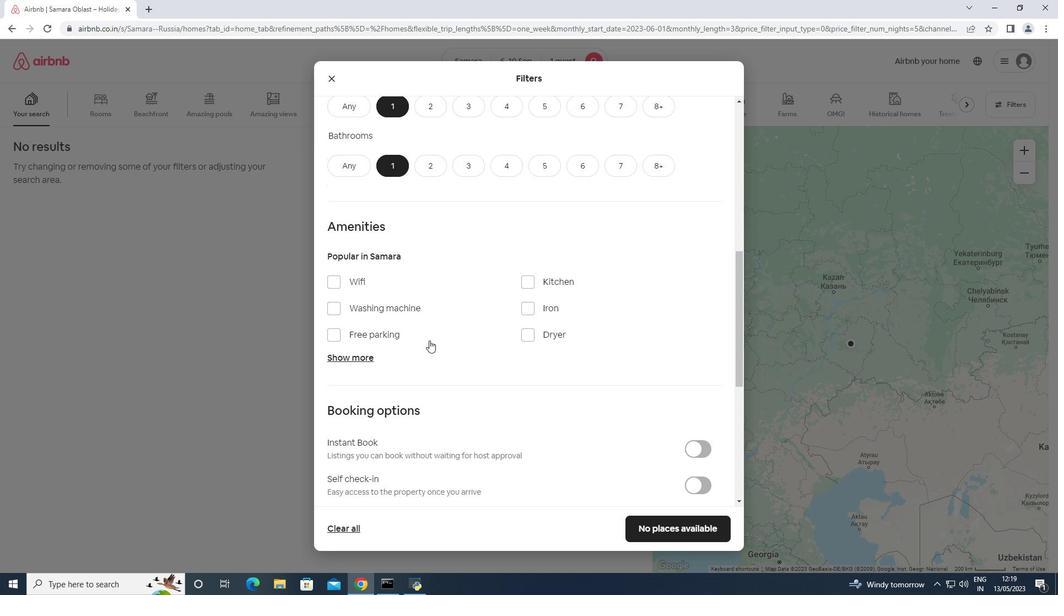 
Action: Mouse scrolled (429, 340) with delta (0, 0)
Screenshot: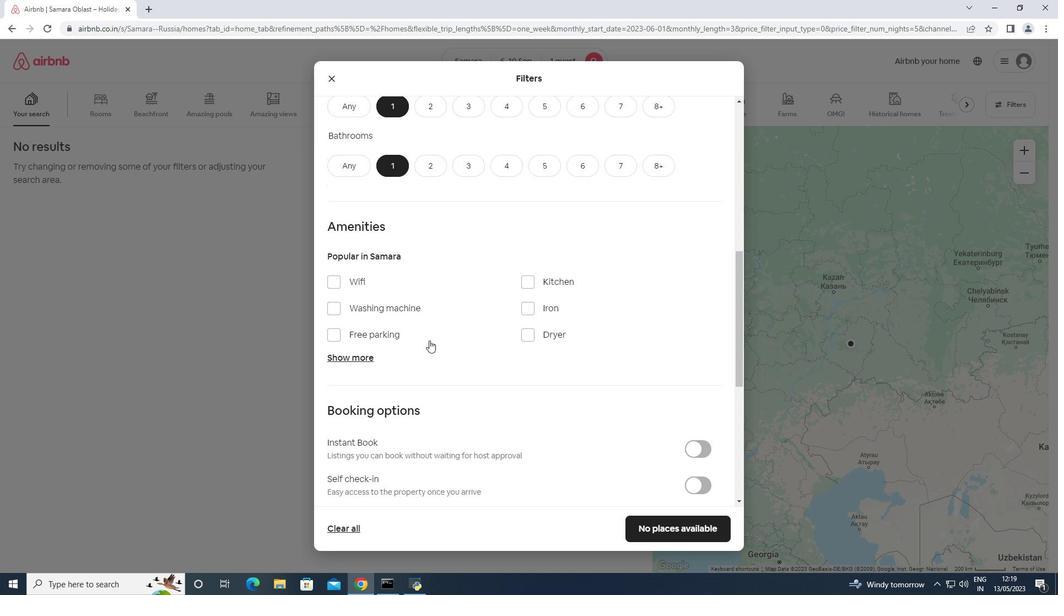 
Action: Mouse moved to (694, 377)
Screenshot: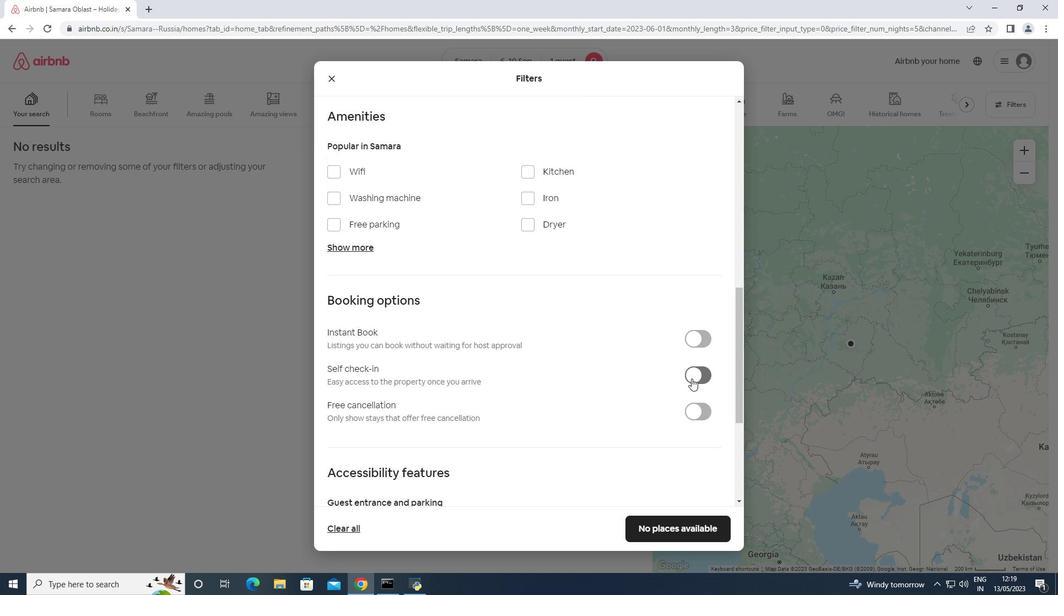 
Action: Mouse pressed left at (694, 377)
Screenshot: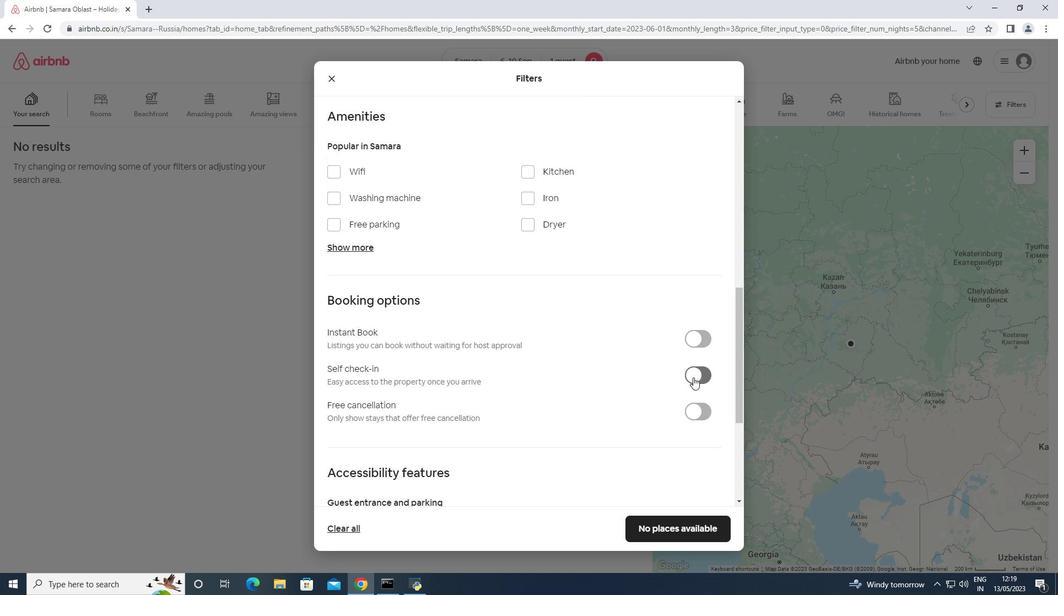 
Action: Mouse scrolled (694, 376) with delta (0, 0)
Screenshot: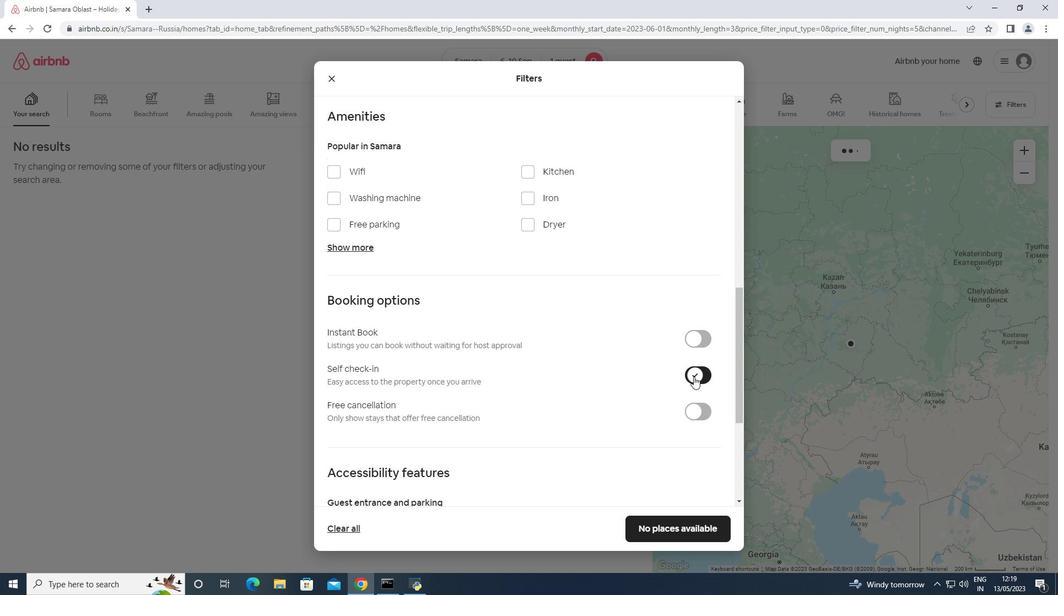 
Action: Mouse scrolled (694, 376) with delta (0, 0)
Screenshot: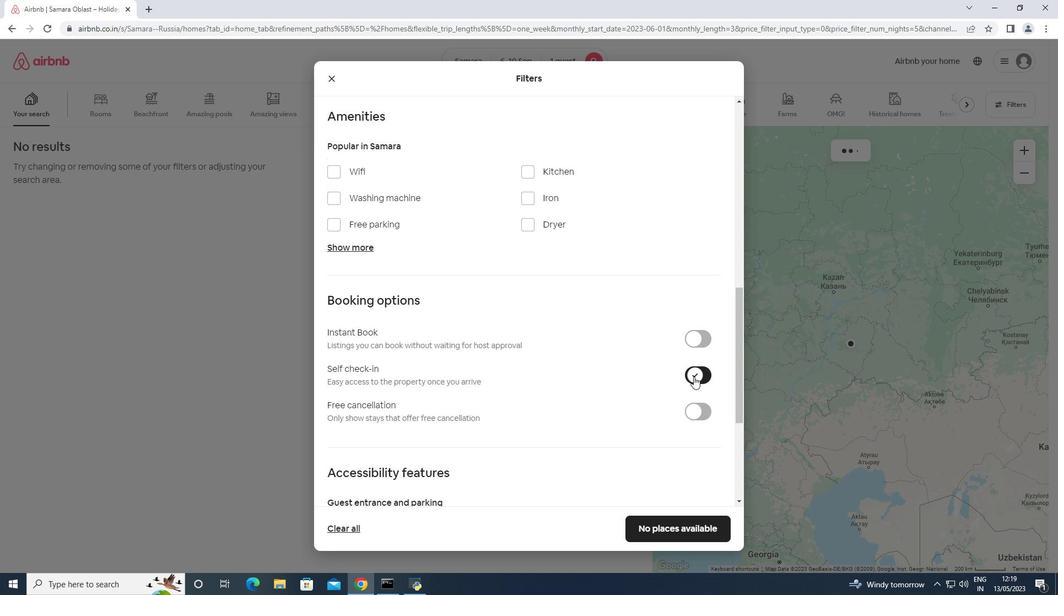 
Action: Mouse scrolled (694, 376) with delta (0, 0)
Screenshot: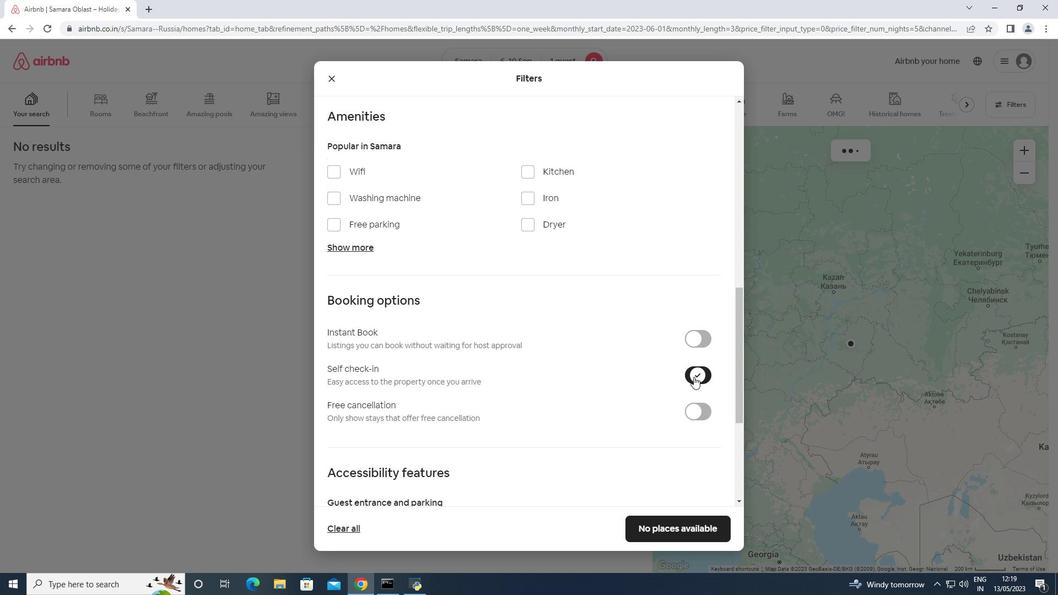 
Action: Mouse scrolled (694, 376) with delta (0, 0)
Screenshot: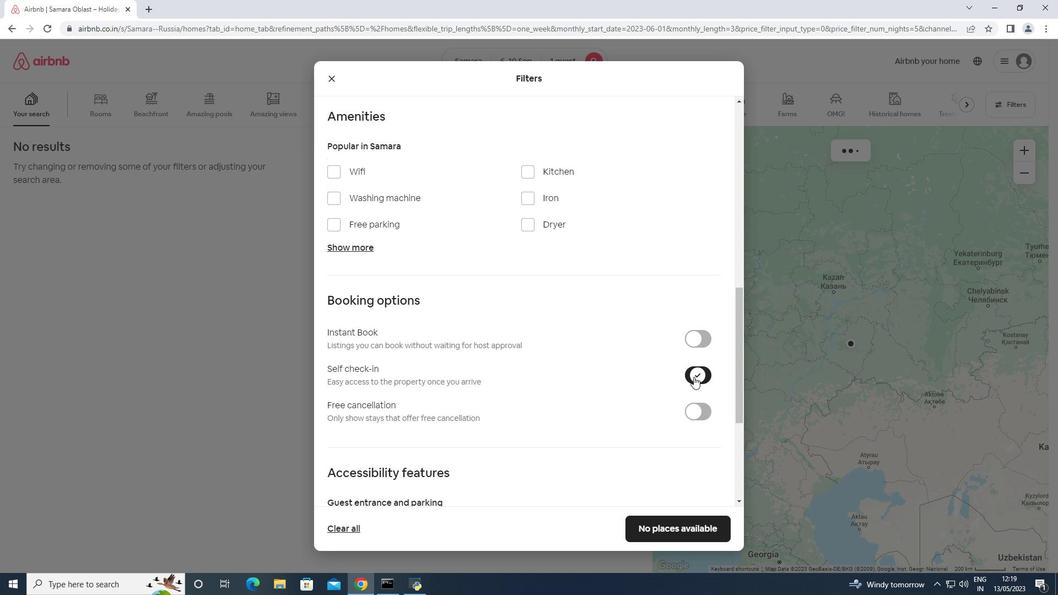 
Action: Mouse scrolled (694, 376) with delta (0, 0)
Screenshot: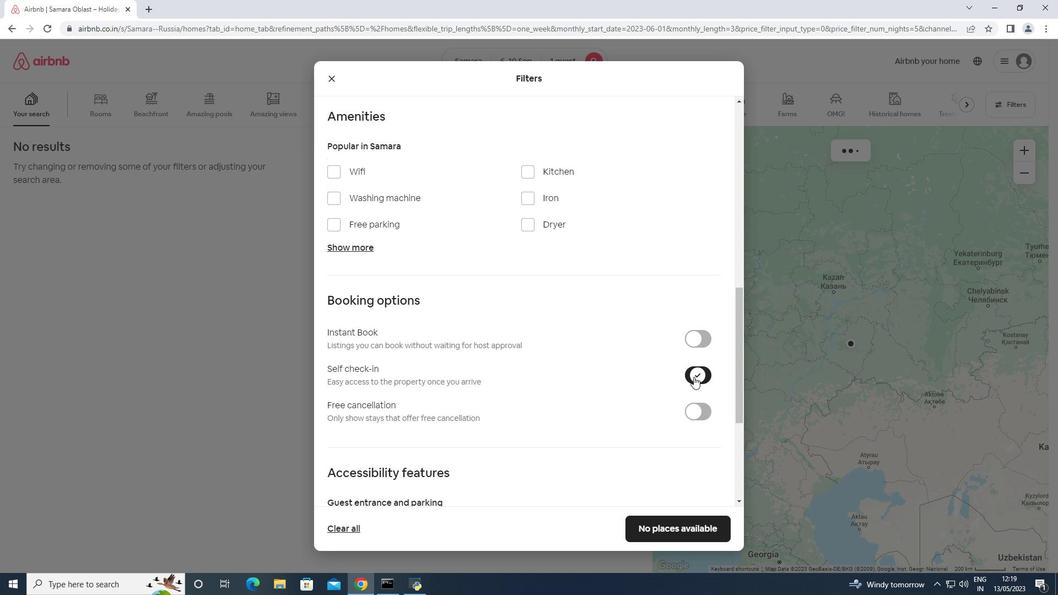 
Action: Mouse scrolled (694, 376) with delta (0, 0)
Screenshot: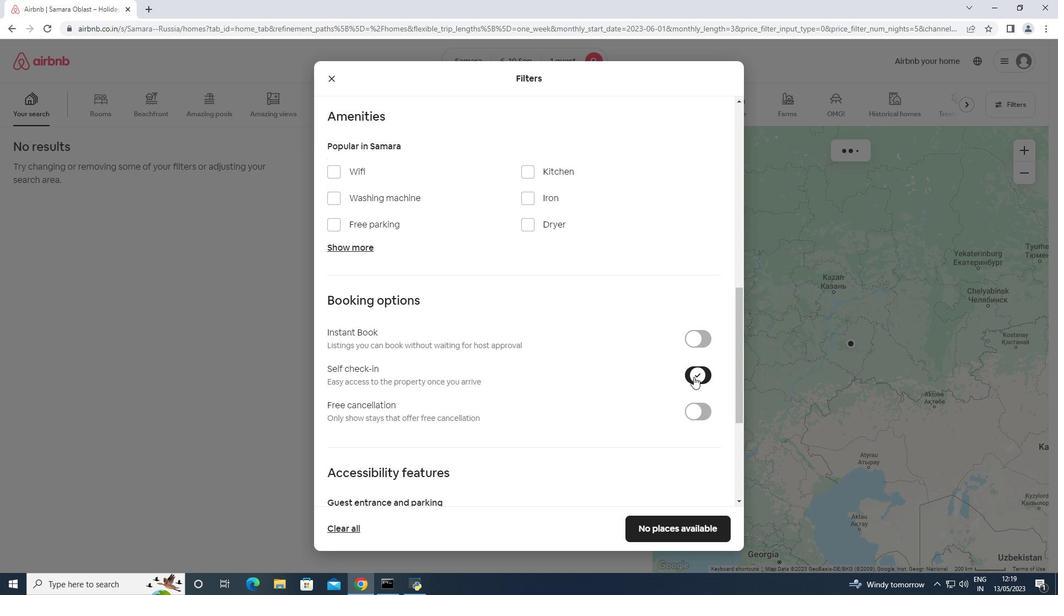 
Action: Mouse moved to (454, 454)
Screenshot: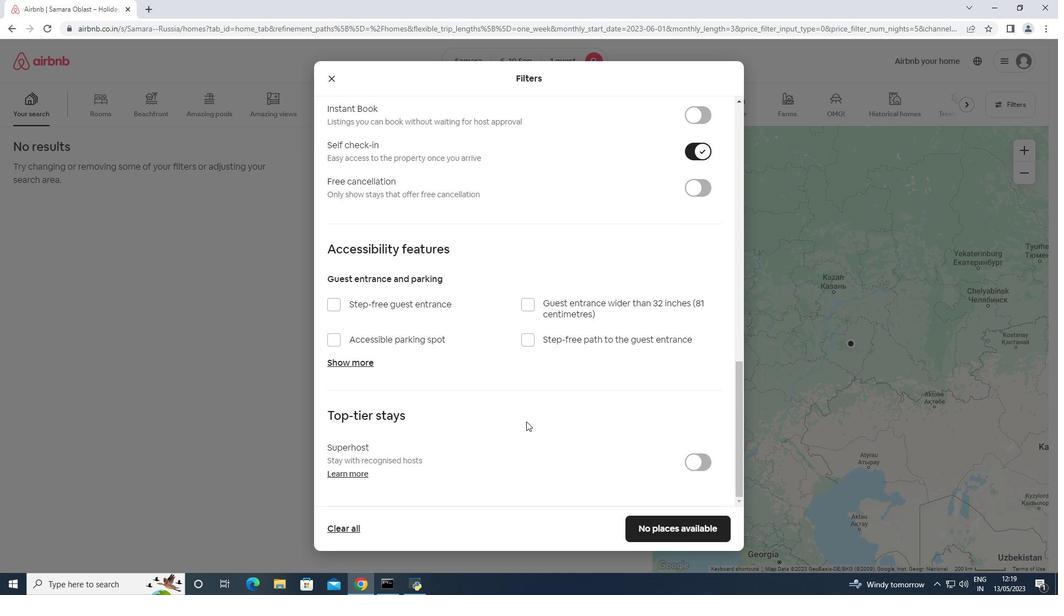 
Action: Mouse scrolled (454, 453) with delta (0, 0)
Screenshot: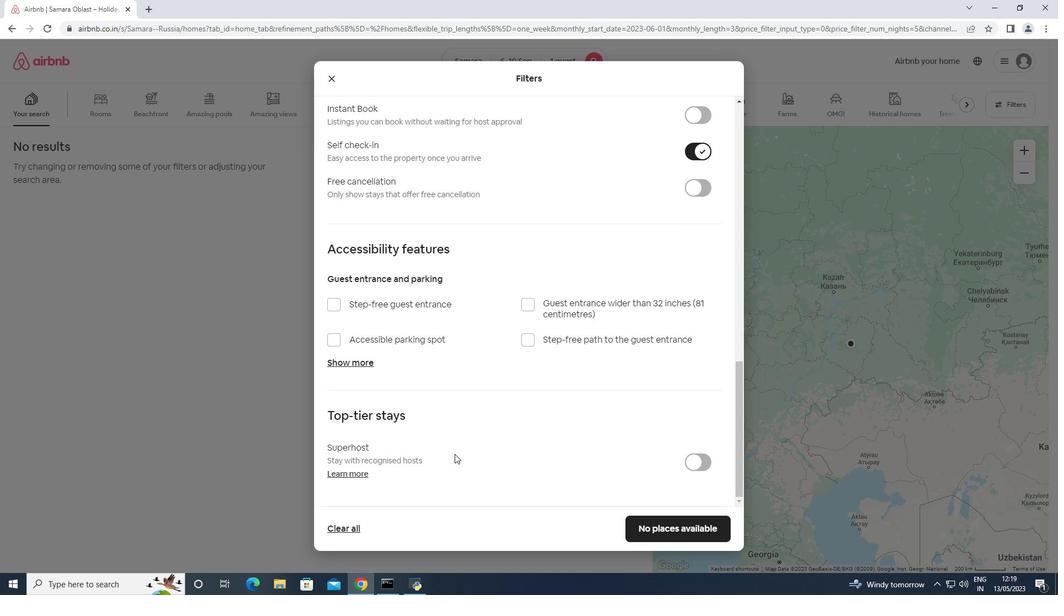 
Action: Mouse scrolled (454, 453) with delta (0, 0)
Screenshot: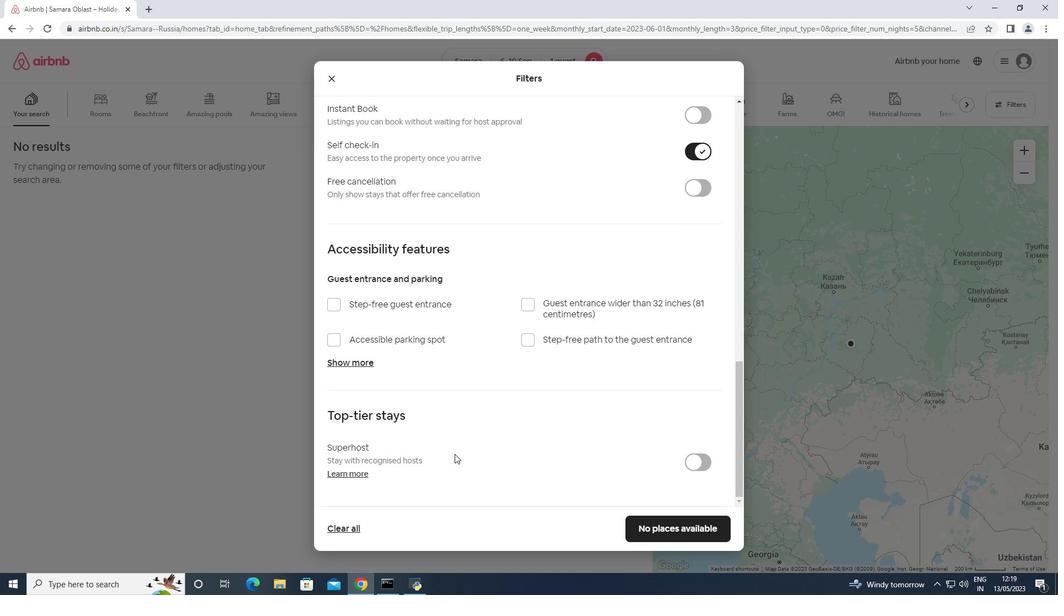 
Action: Mouse moved to (454, 454)
Screenshot: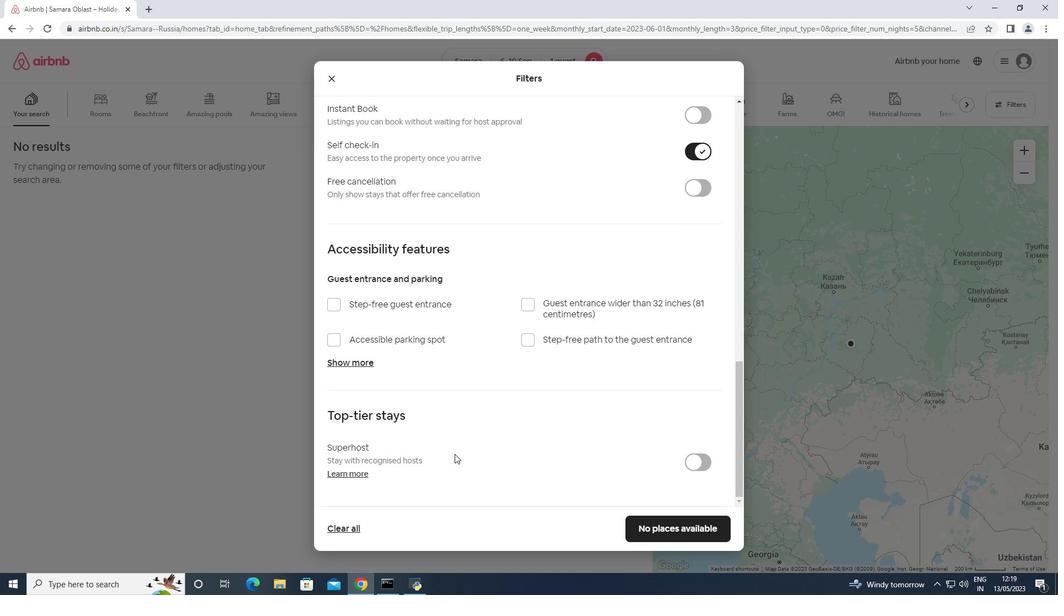 
Action: Mouse scrolled (454, 453) with delta (0, 0)
Screenshot: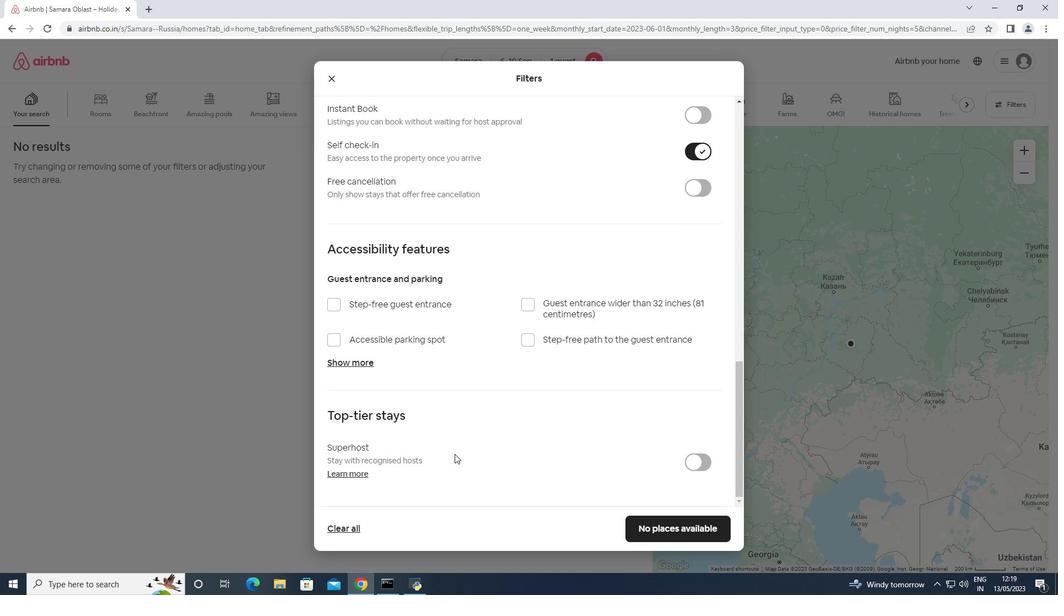 
Action: Mouse scrolled (454, 453) with delta (0, -1)
Screenshot: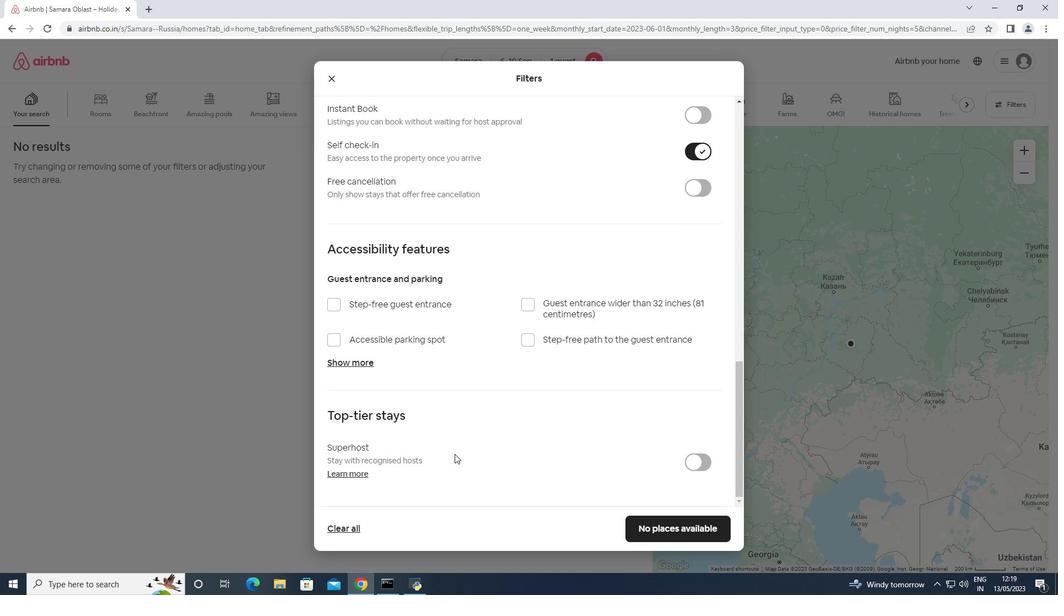 
Action: Mouse scrolled (454, 453) with delta (0, 0)
Screenshot: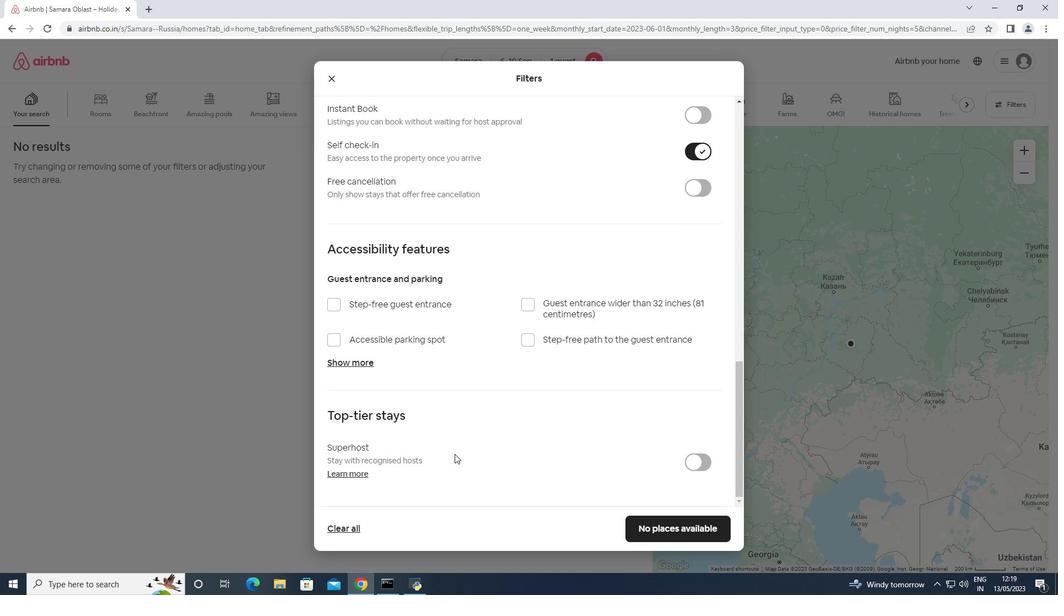 
Action: Mouse moved to (699, 531)
Screenshot: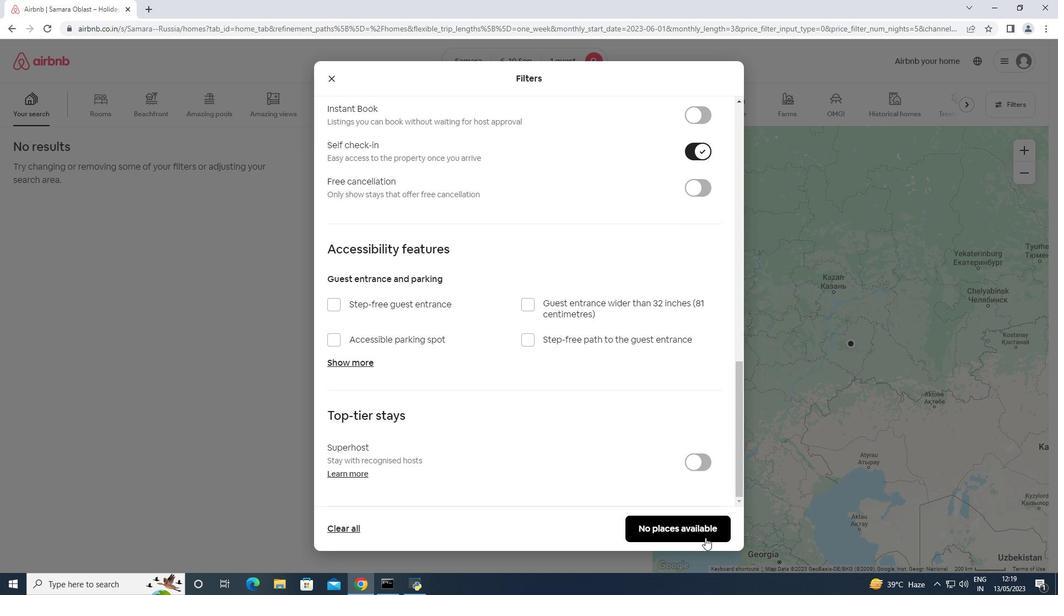 
Action: Mouse pressed left at (699, 531)
Screenshot: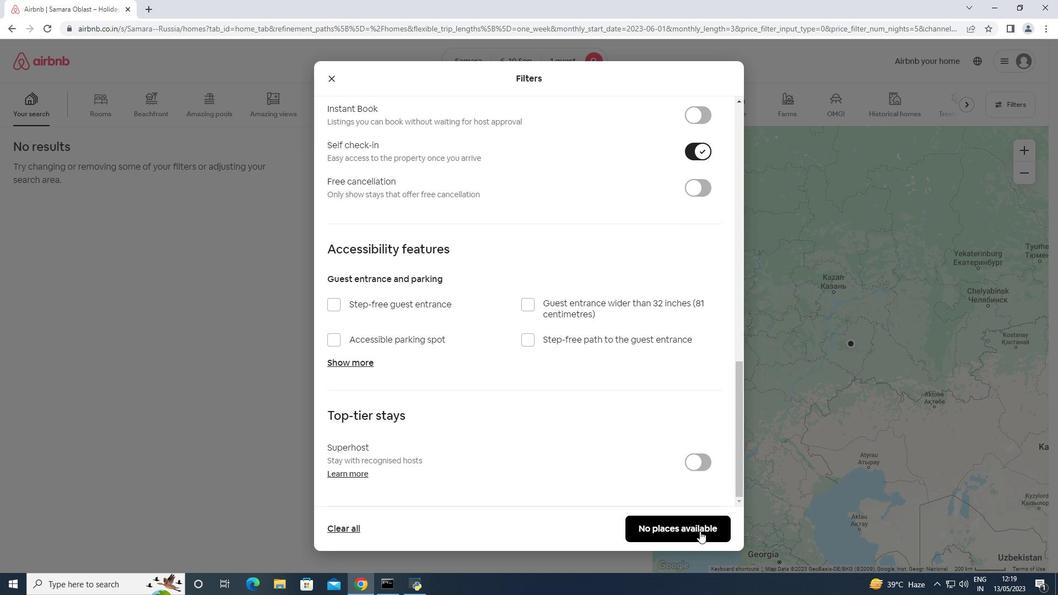 
Action: Mouse moved to (558, 212)
Screenshot: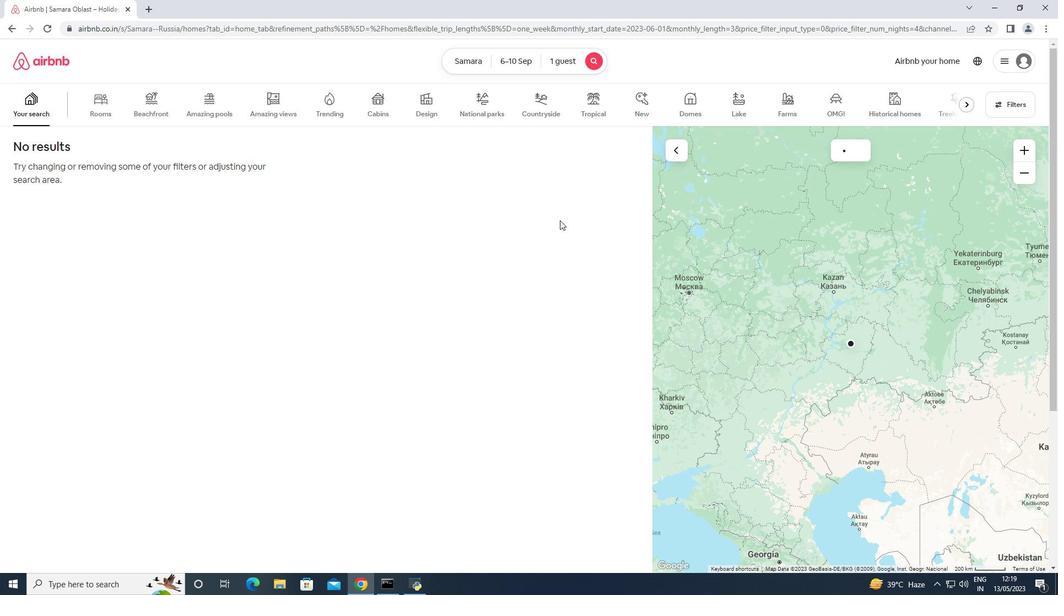 
